 Task: Add an event with the title Third Sales Team Strategy Session, date '2023/11/05', time 9:40 AM to 11:40 AMand add a description: A marketing campaign review and analysis involves the examination and assessment of a marketing campaign's performance, effectiveness, and overall impact on the target audience and business objectives. It is a comprehensive evaluation of various elements and strategies implemented within a marketing campaign to determine its strengths, weaknesses, and areas for improvement., put the event into Red category, logged in from the account softage.8@softage.netand send the event invitation to softage.6@softage.net and softage.1@softage.net. Set a reminder for the event 1 hour before
Action: Mouse moved to (108, 137)
Screenshot: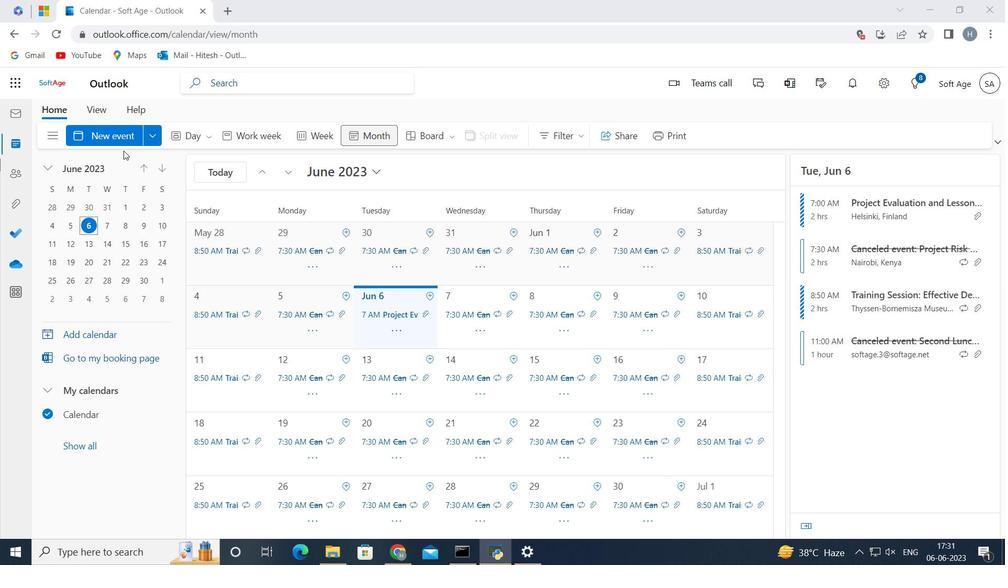 
Action: Mouse pressed left at (108, 137)
Screenshot: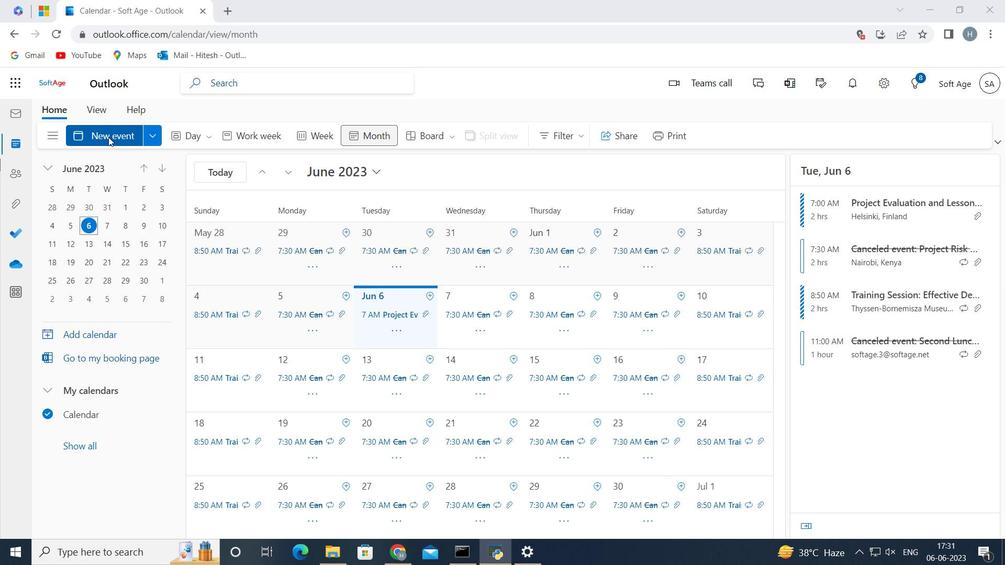 
Action: Mouse moved to (231, 210)
Screenshot: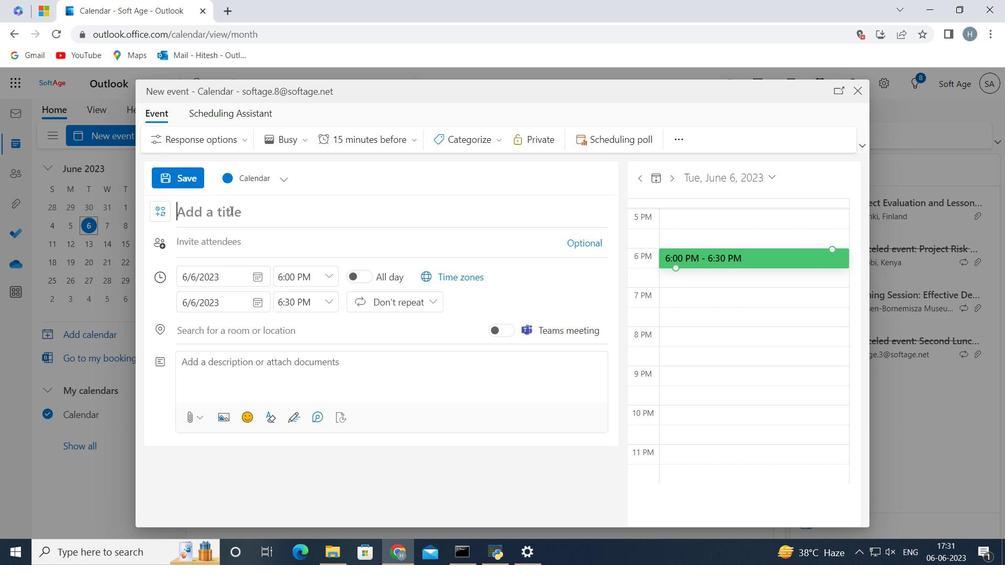 
Action: Mouse pressed left at (231, 210)
Screenshot: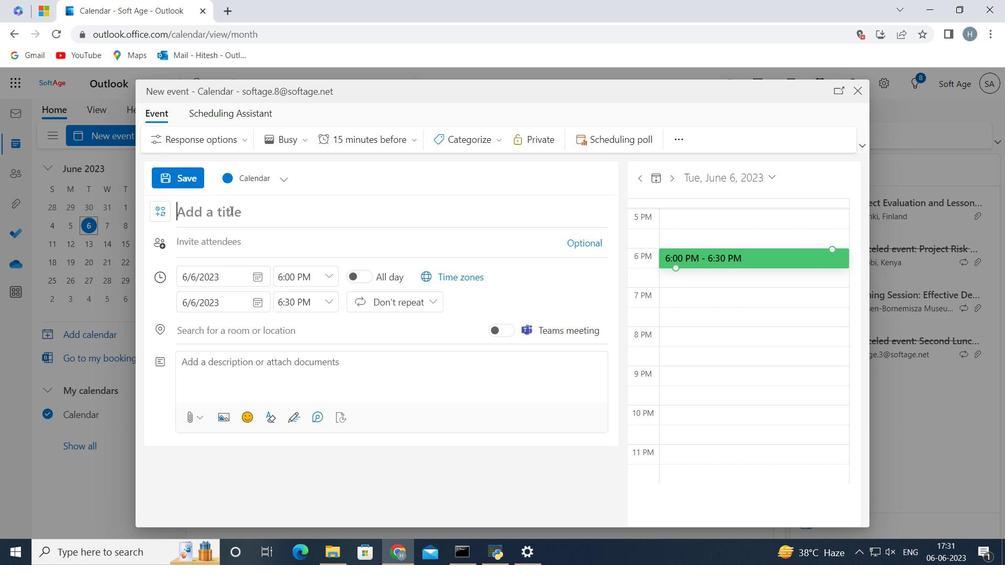 
Action: Key pressed <Key.shift>Third<Key.space><Key.shift>Sales<Key.space><Key.shift>
Screenshot: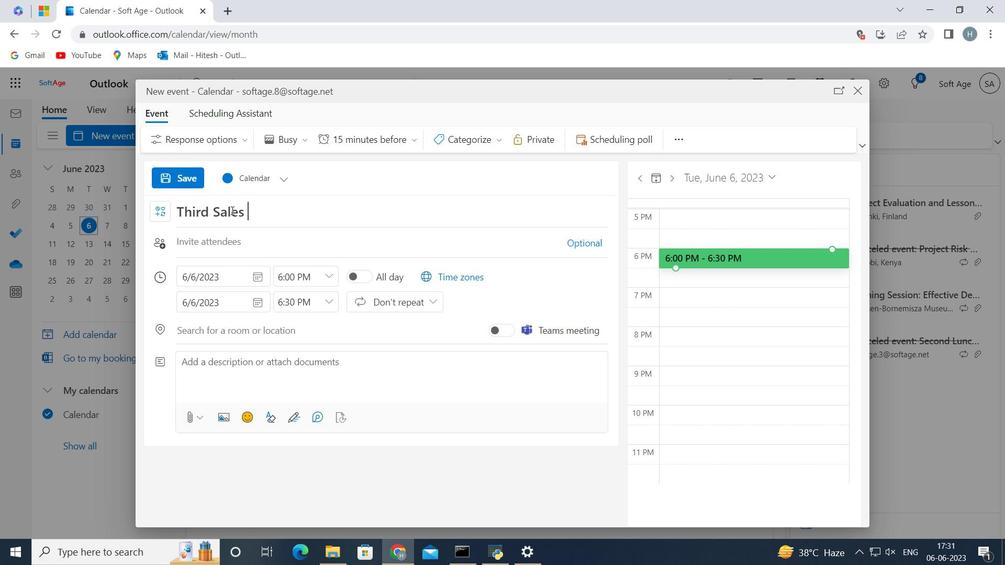 
Action: Mouse moved to (231, 210)
Screenshot: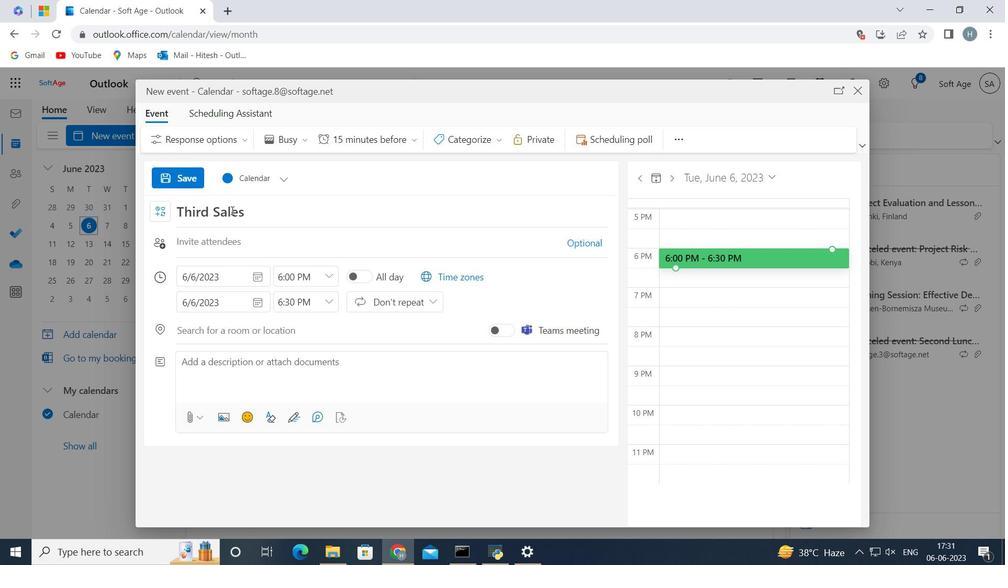 
Action: Key pressed Team<Key.space><Key.shift><Key.shift><Key.shift><Key.shift><Key.shift>Strategy<Key.space><Key.shift>Session<Key.space>
Screenshot: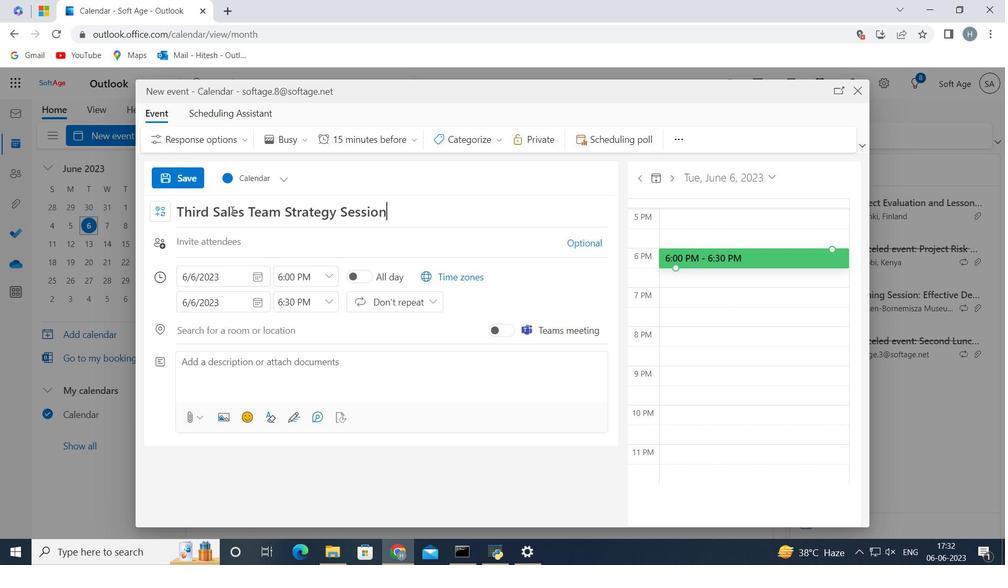 
Action: Mouse moved to (261, 273)
Screenshot: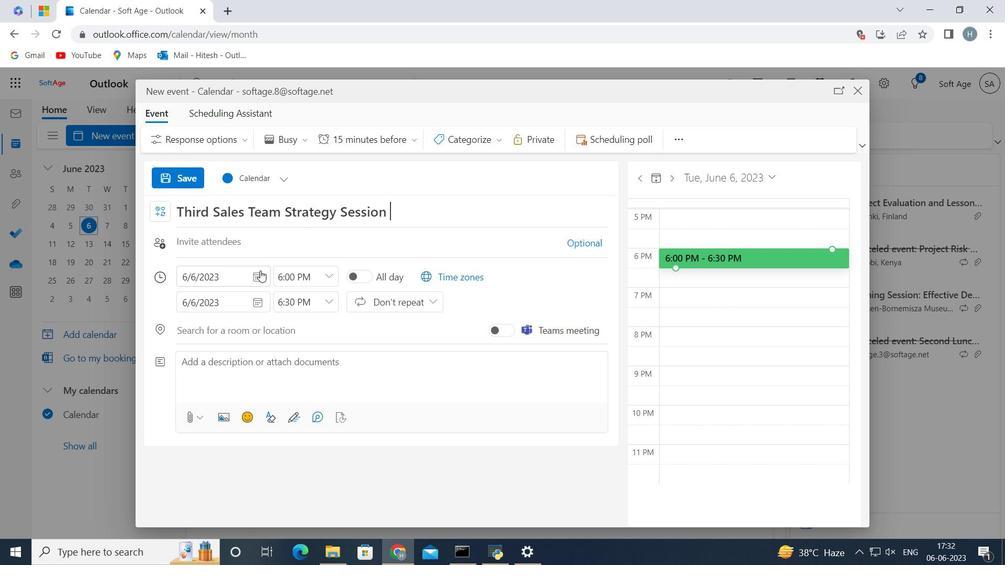 
Action: Mouse pressed left at (261, 273)
Screenshot: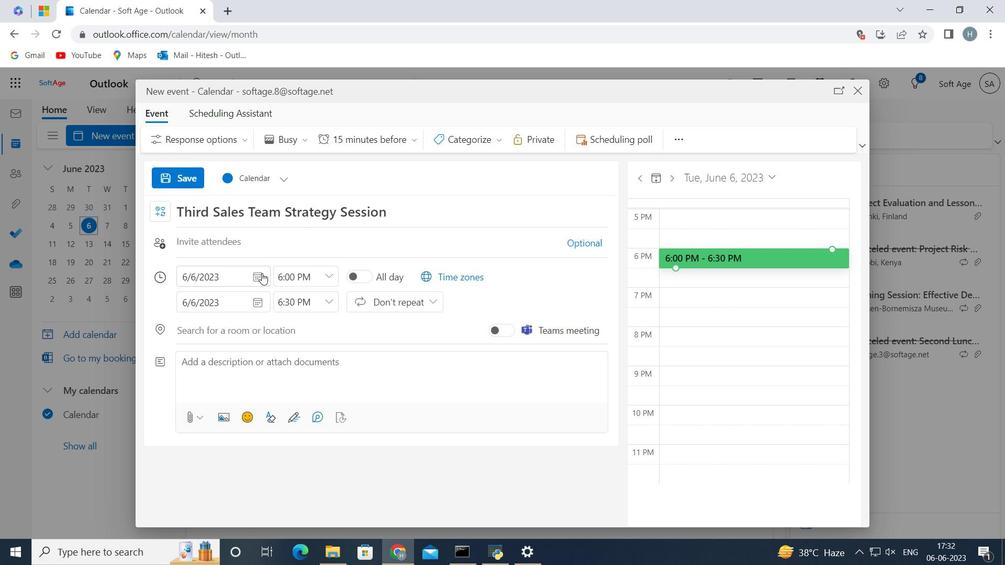 
Action: Mouse moved to (246, 304)
Screenshot: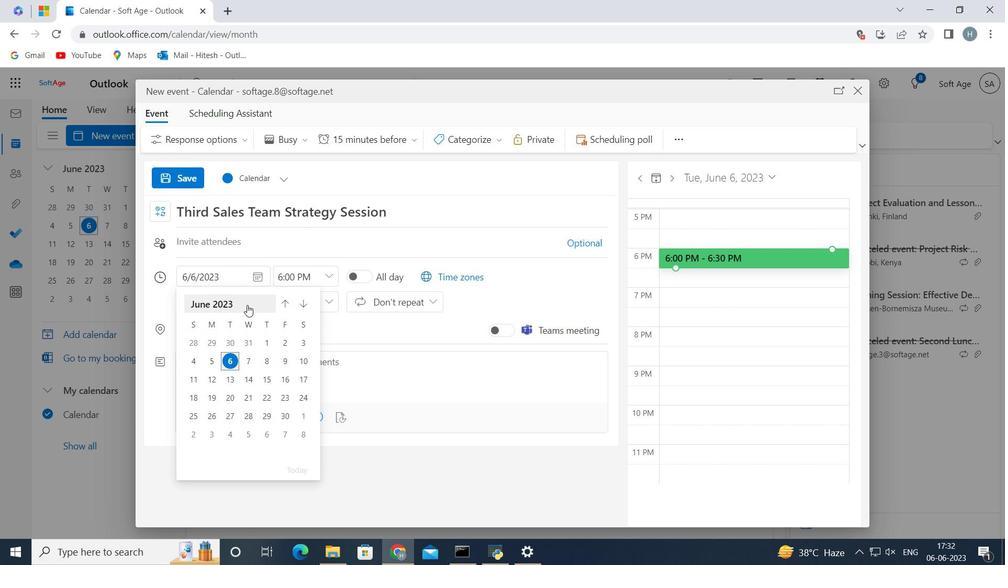 
Action: Mouse pressed left at (246, 304)
Screenshot: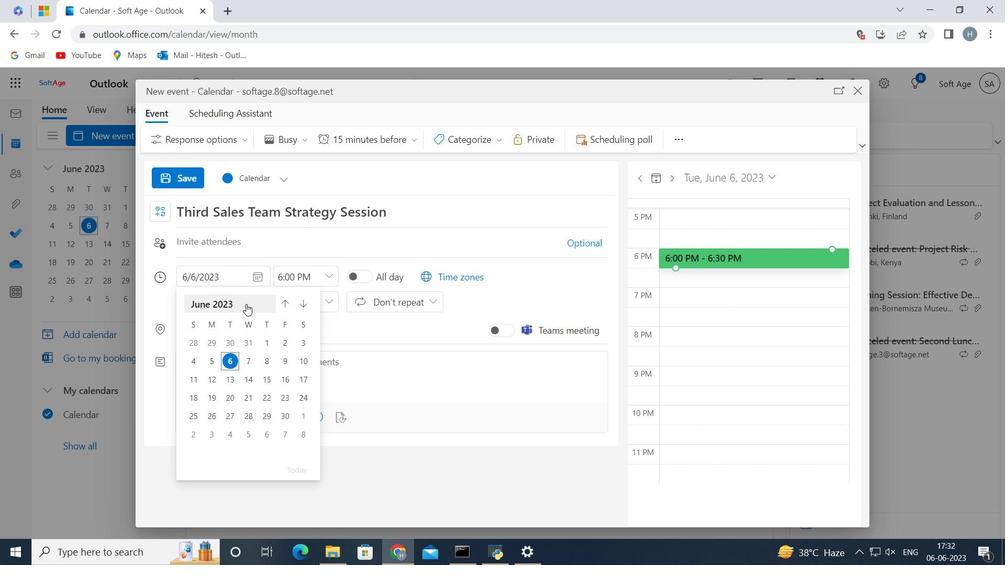 
Action: Mouse pressed left at (246, 304)
Screenshot: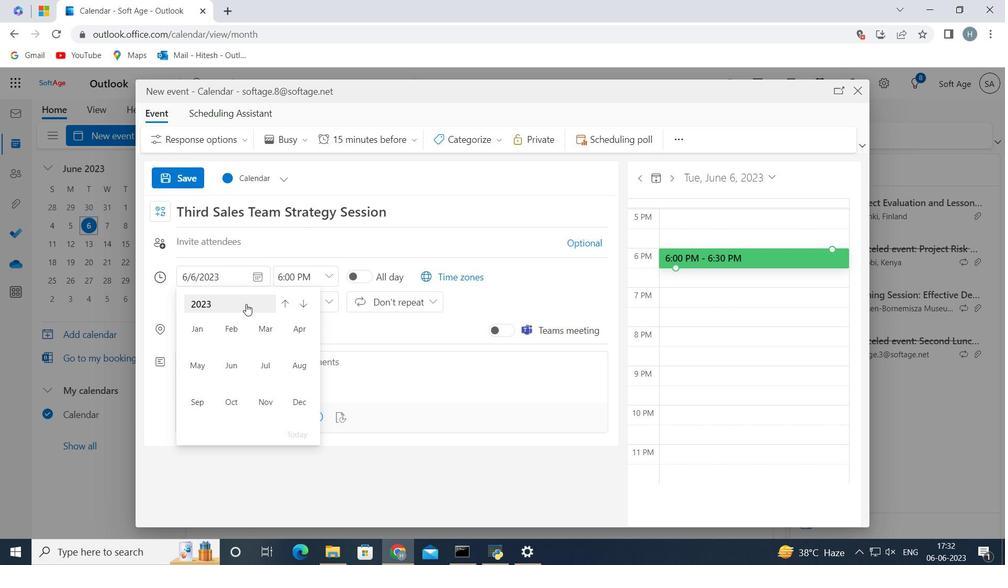 
Action: Mouse moved to (290, 326)
Screenshot: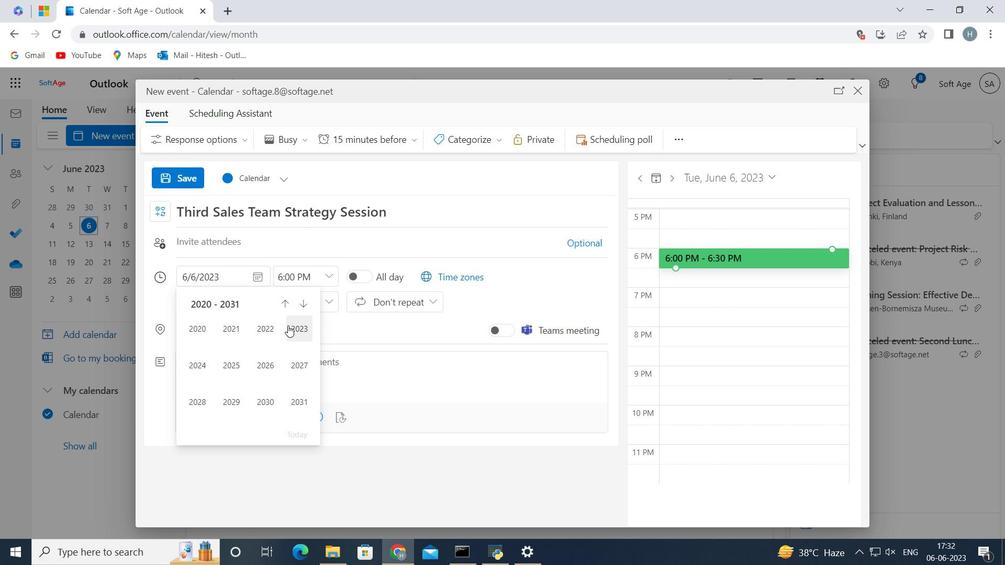 
Action: Mouse pressed left at (290, 326)
Screenshot: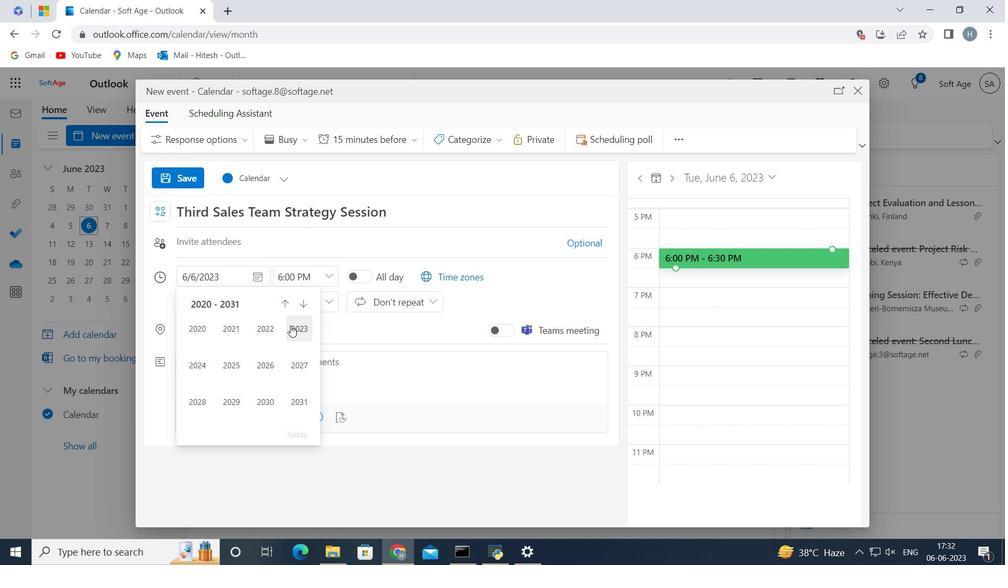 
Action: Mouse moved to (264, 401)
Screenshot: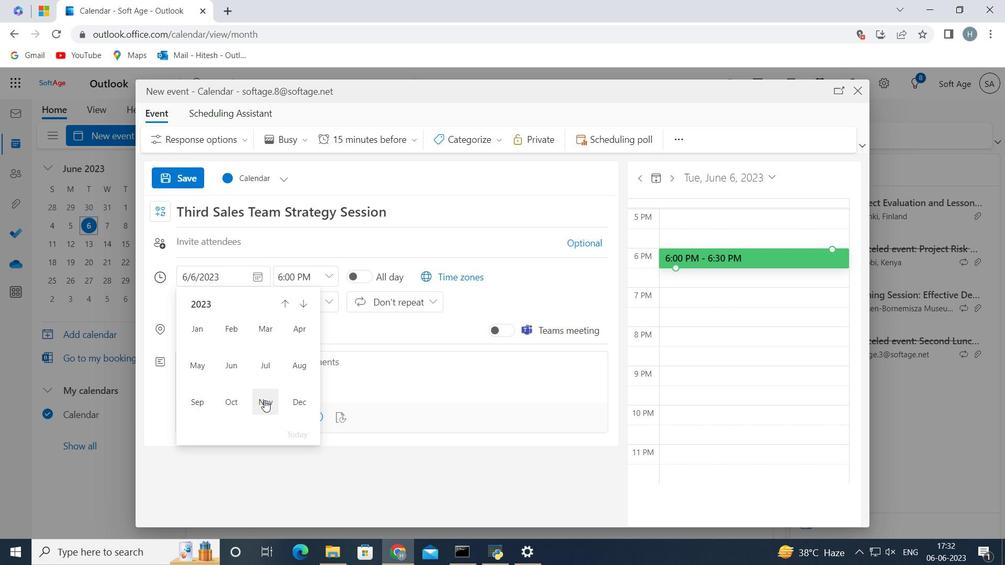 
Action: Mouse pressed left at (264, 401)
Screenshot: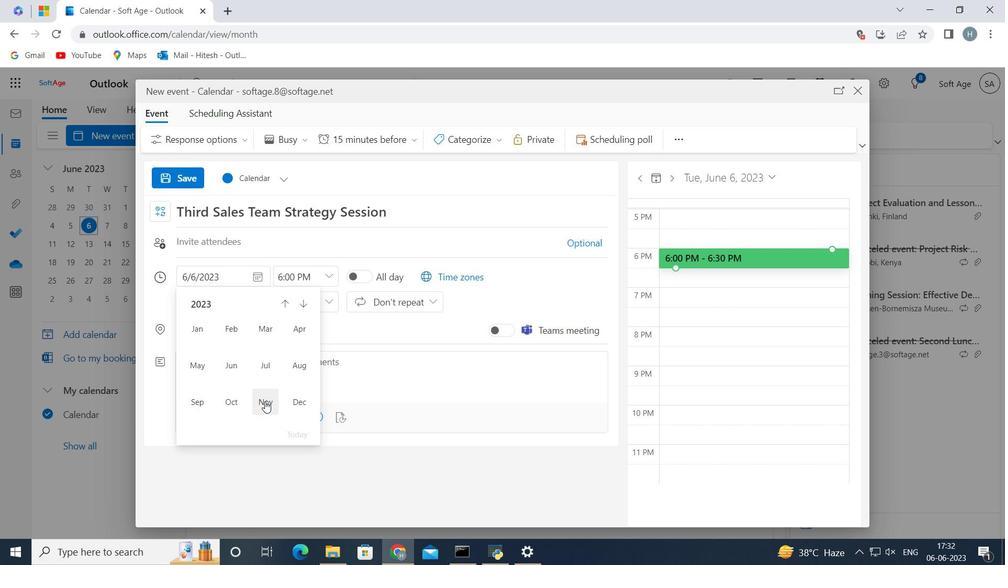 
Action: Mouse moved to (195, 359)
Screenshot: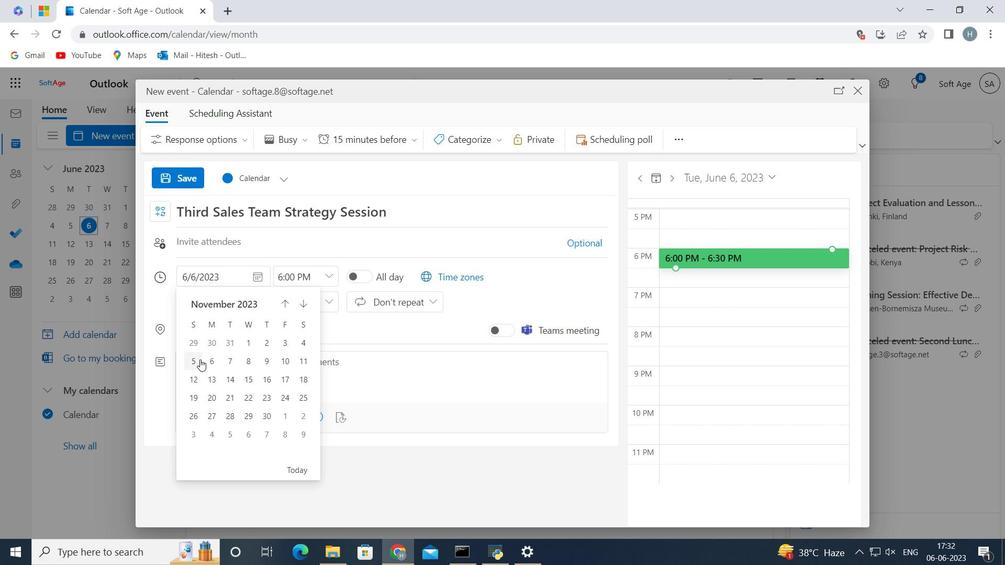 
Action: Mouse pressed left at (195, 359)
Screenshot: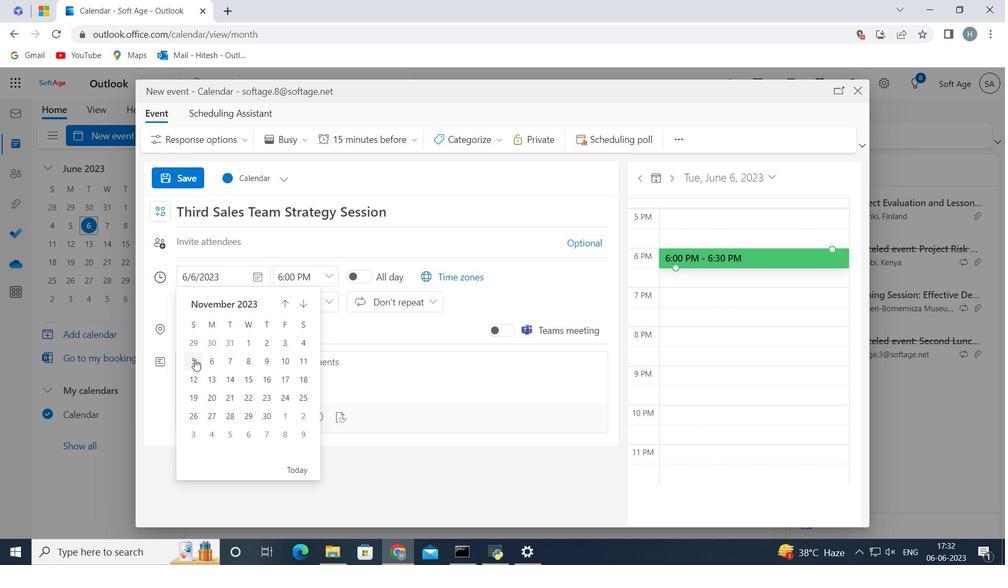 
Action: Mouse moved to (328, 275)
Screenshot: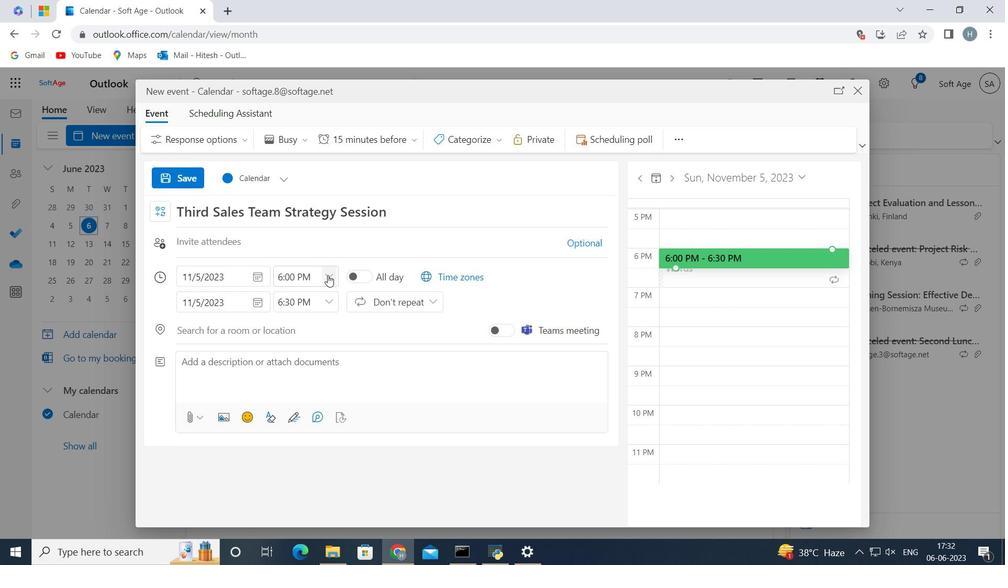
Action: Mouse pressed left at (328, 275)
Screenshot: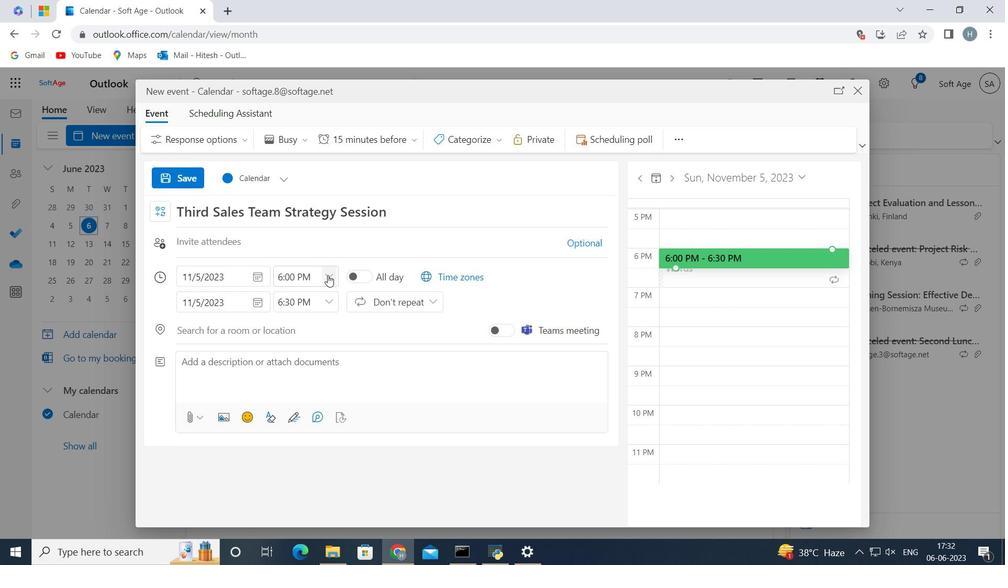 
Action: Mouse moved to (317, 332)
Screenshot: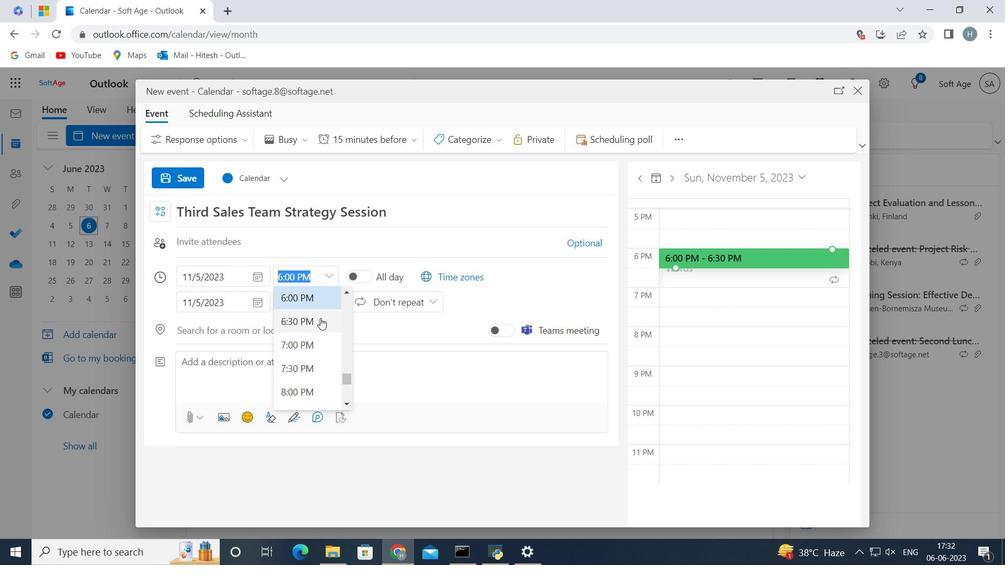
Action: Mouse scrolled (317, 333) with delta (0, 0)
Screenshot: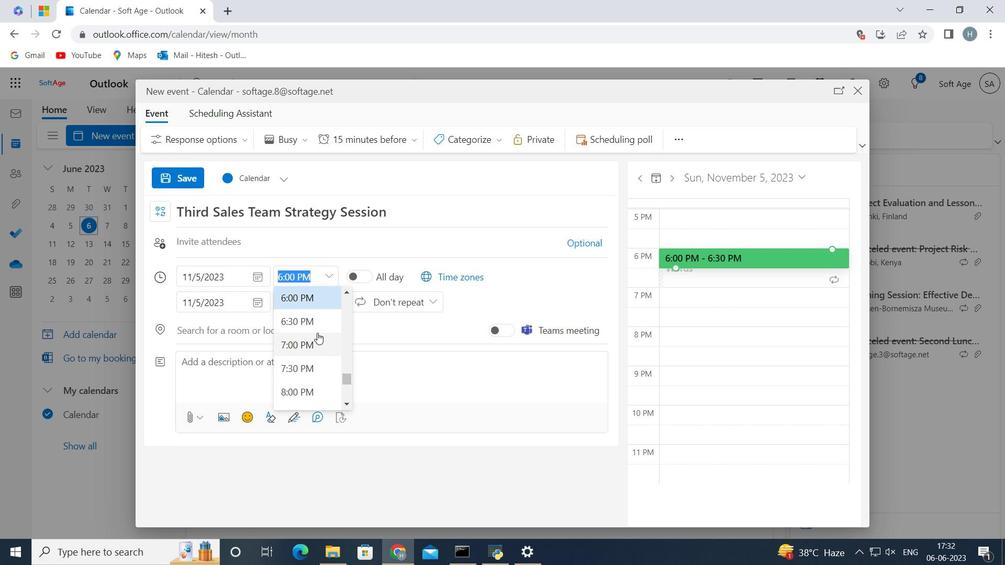 
Action: Mouse scrolled (317, 333) with delta (0, 0)
Screenshot: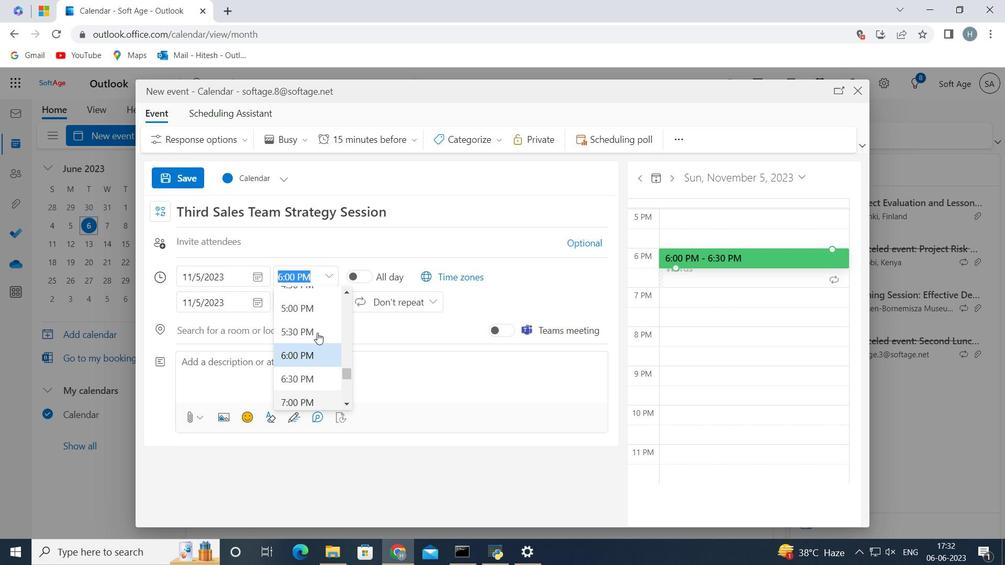 
Action: Mouse scrolled (317, 333) with delta (0, 0)
Screenshot: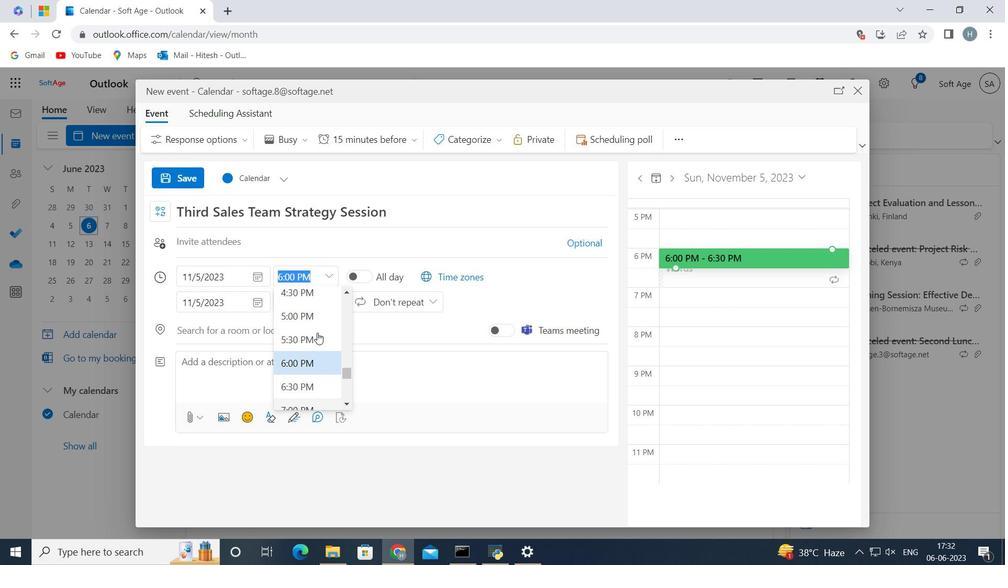 
Action: Mouse scrolled (317, 333) with delta (0, 0)
Screenshot: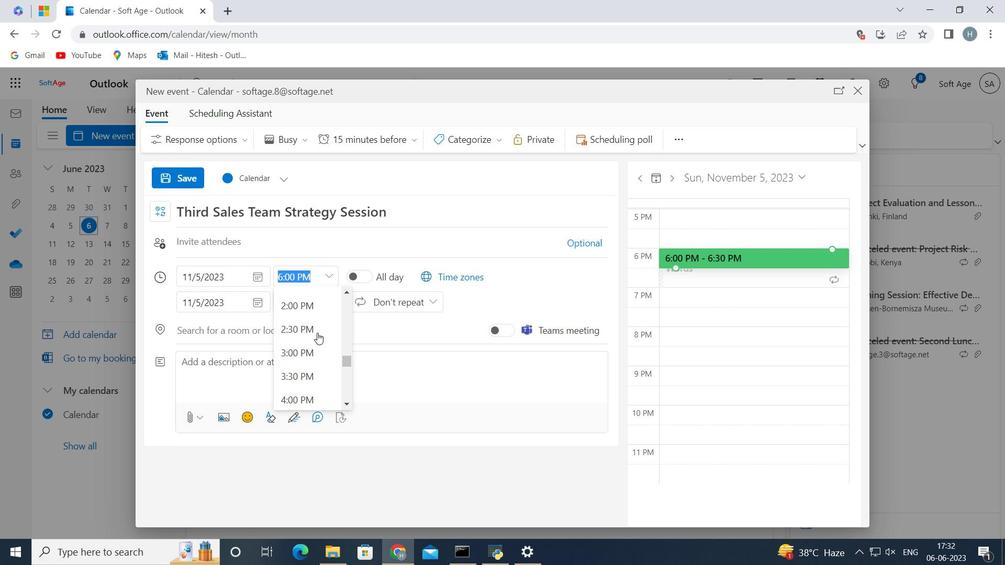 
Action: Mouse scrolled (317, 333) with delta (0, 0)
Screenshot: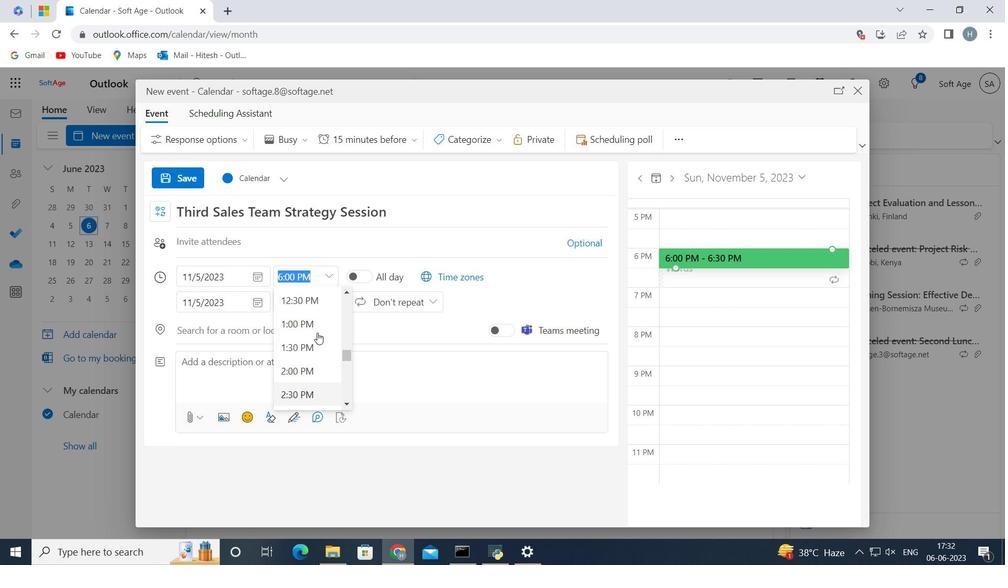 
Action: Mouse scrolled (317, 333) with delta (0, 0)
Screenshot: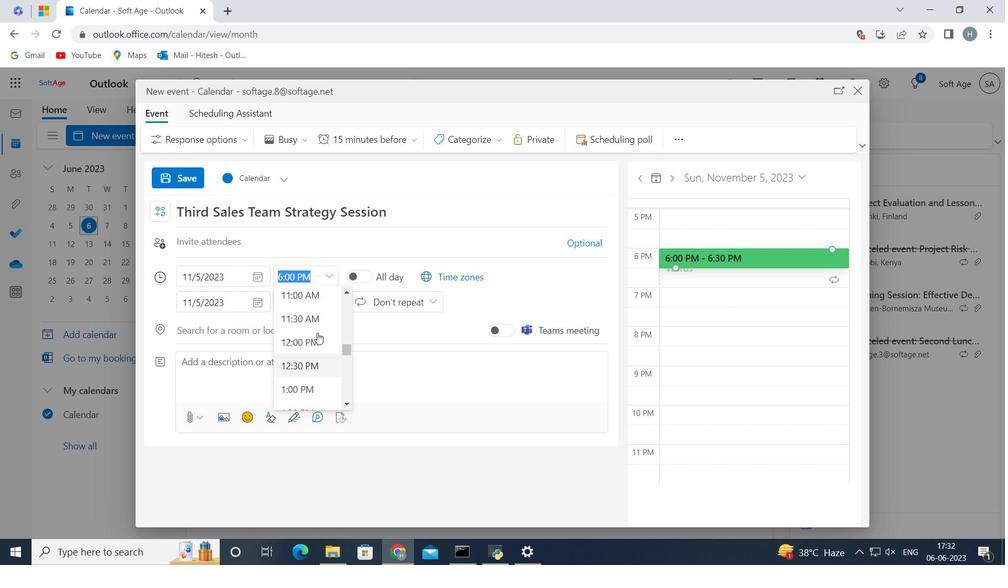 
Action: Mouse scrolled (317, 333) with delta (0, 0)
Screenshot: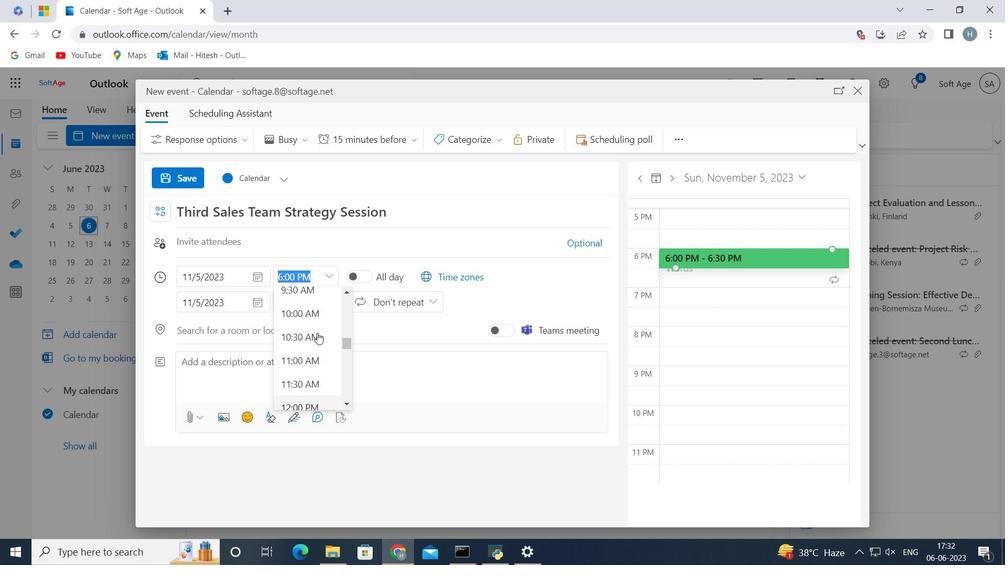 
Action: Mouse scrolled (317, 333) with delta (0, 0)
Screenshot: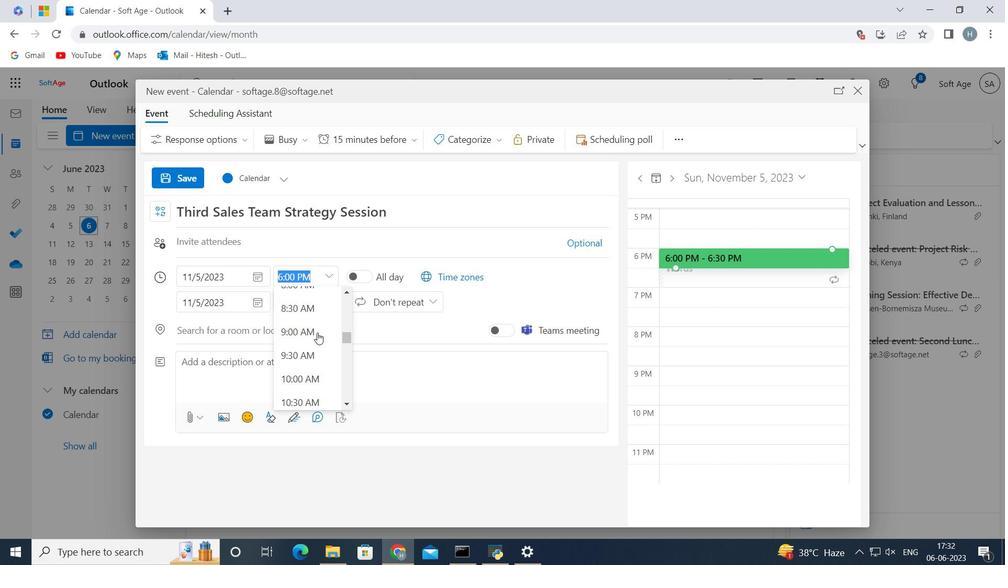 
Action: Mouse moved to (317, 332)
Screenshot: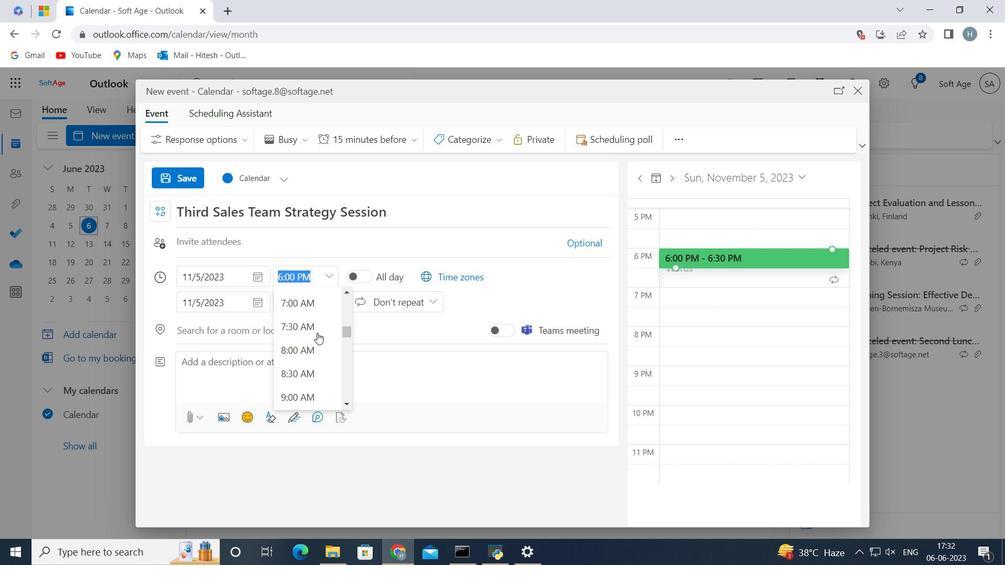 
Action: Mouse scrolled (317, 332) with delta (0, 0)
Screenshot: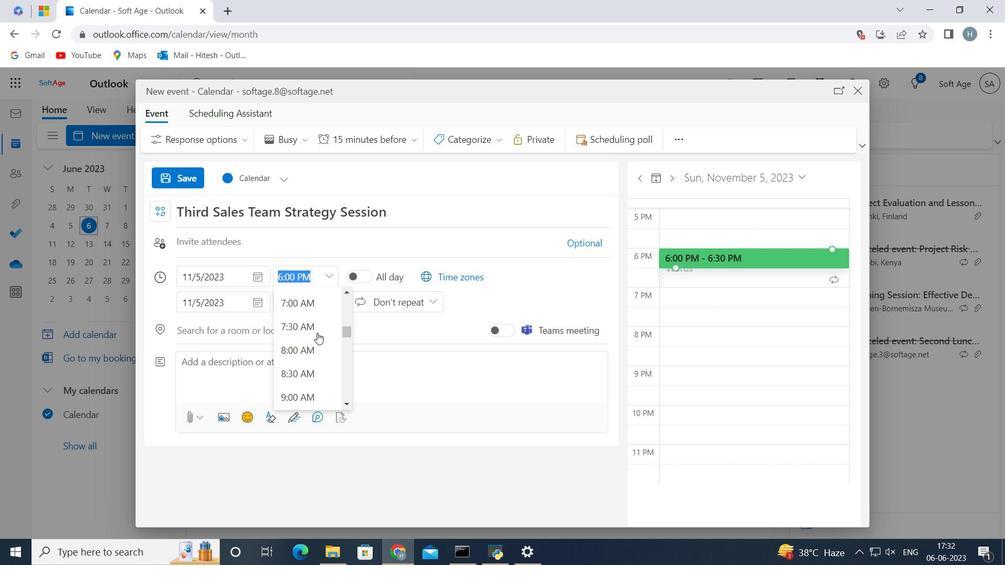 
Action: Mouse moved to (290, 348)
Screenshot: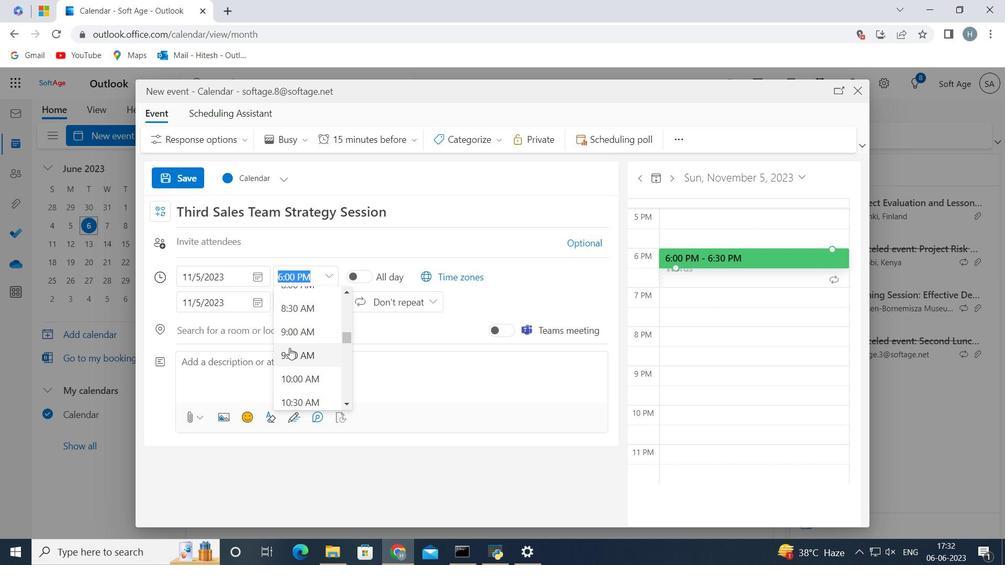 
Action: Mouse pressed left at (290, 348)
Screenshot: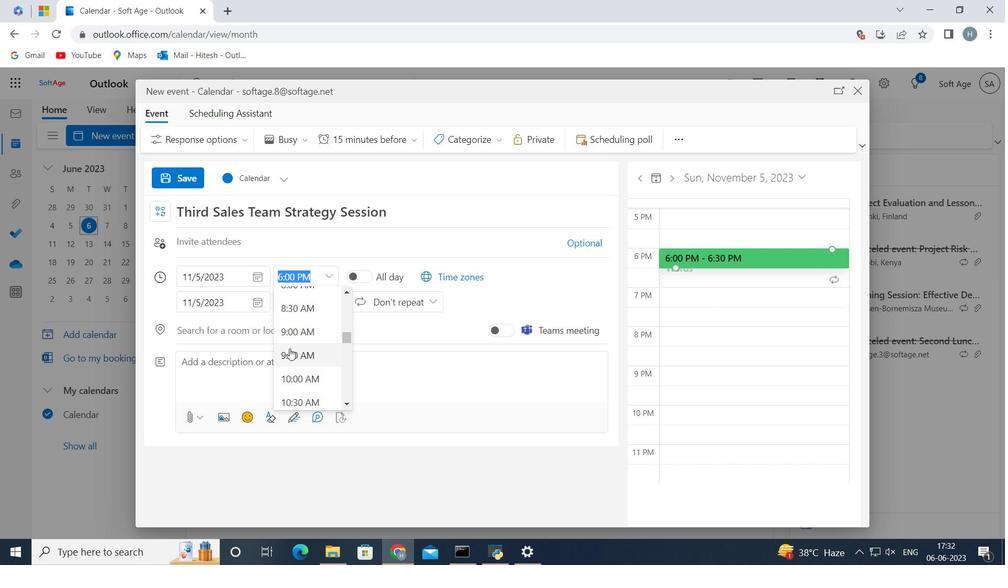 
Action: Mouse moved to (295, 273)
Screenshot: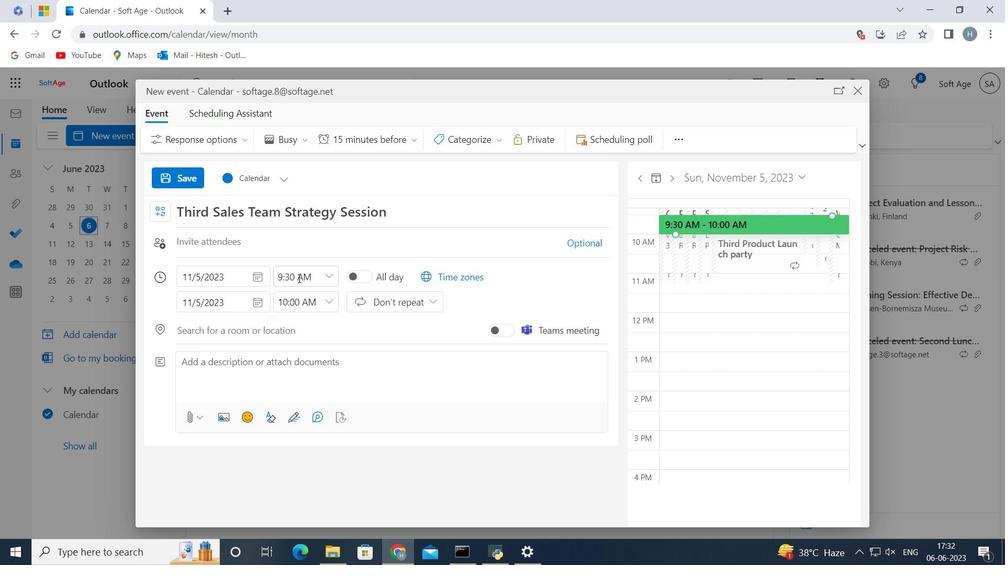 
Action: Mouse pressed left at (295, 273)
Screenshot: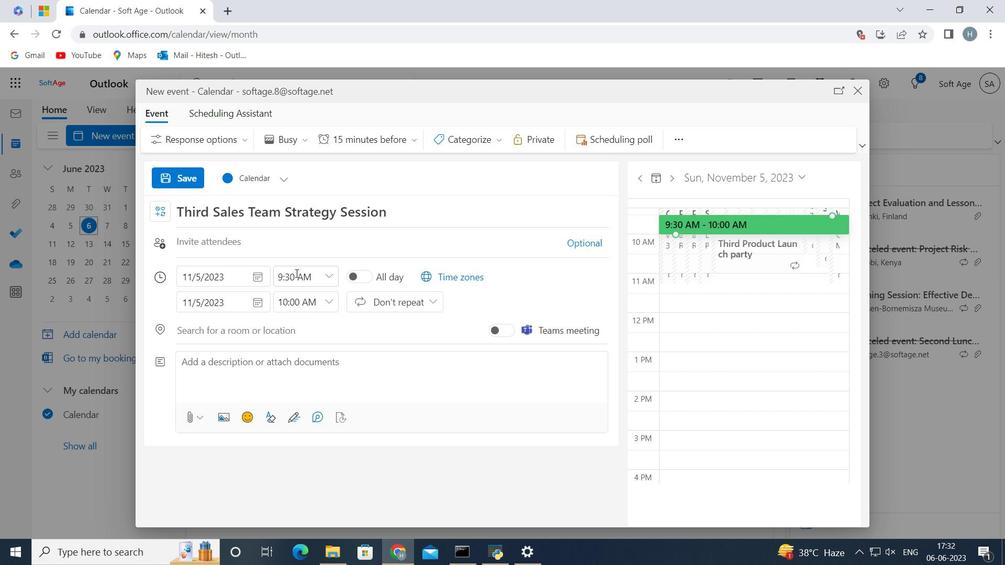 
Action: Key pressed <Key.backspace><Key.backspace>40
Screenshot: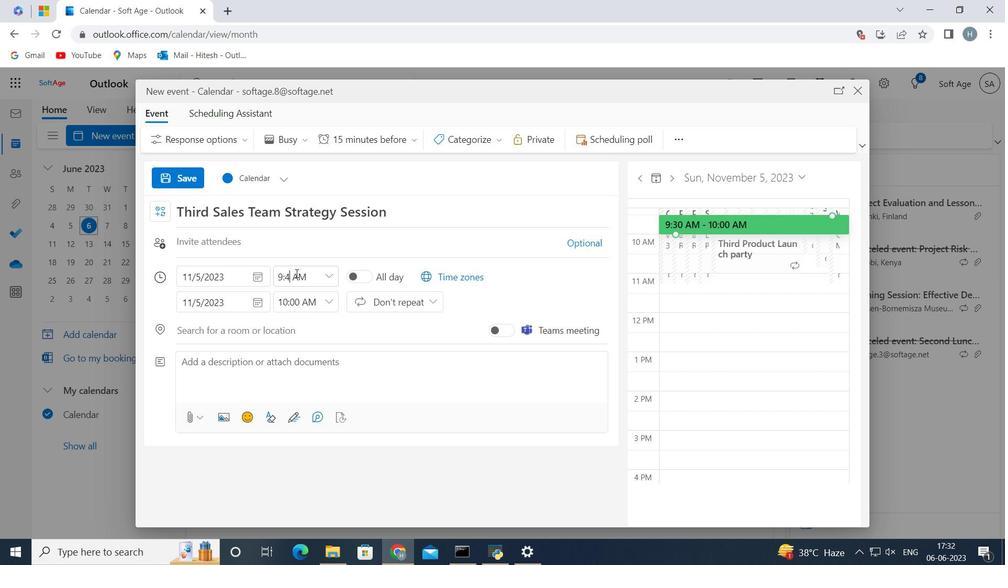 
Action: Mouse moved to (331, 299)
Screenshot: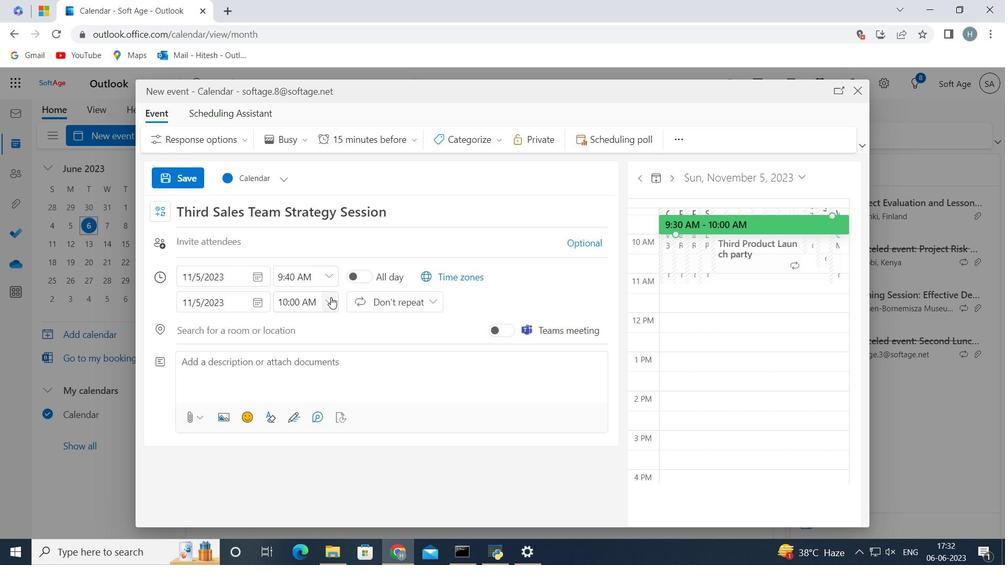 
Action: Mouse pressed left at (331, 299)
Screenshot: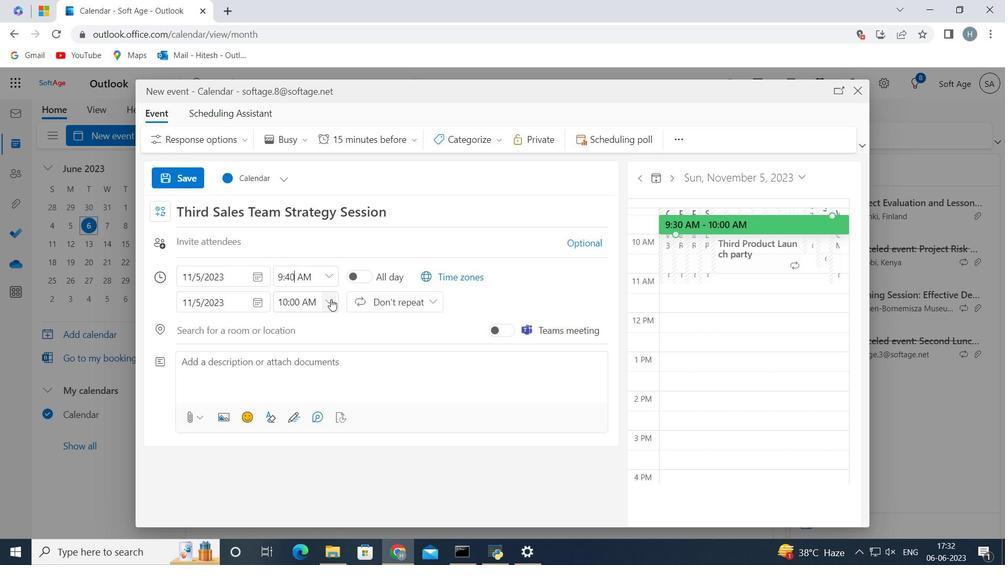 
Action: Mouse moved to (321, 390)
Screenshot: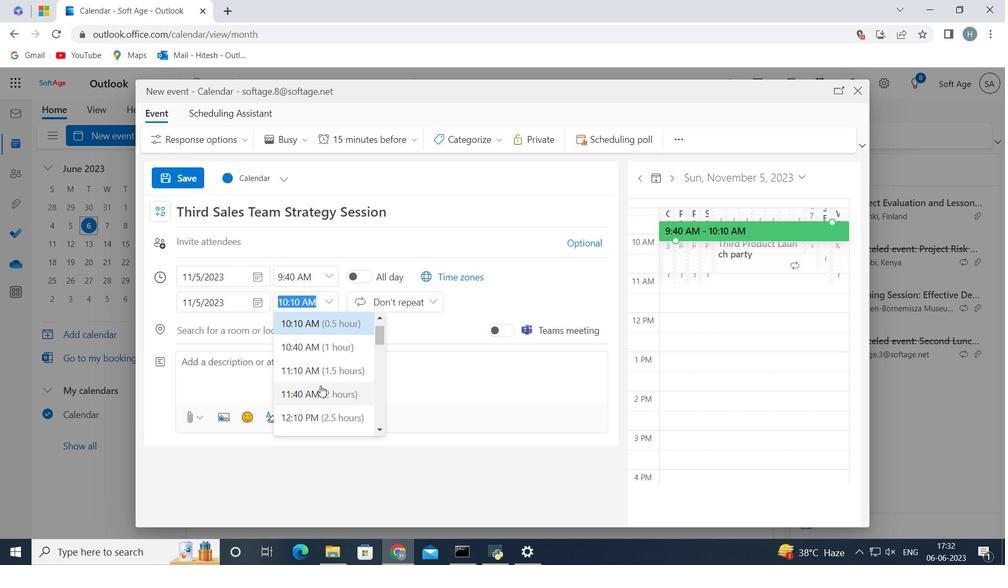 
Action: Mouse pressed left at (321, 390)
Screenshot: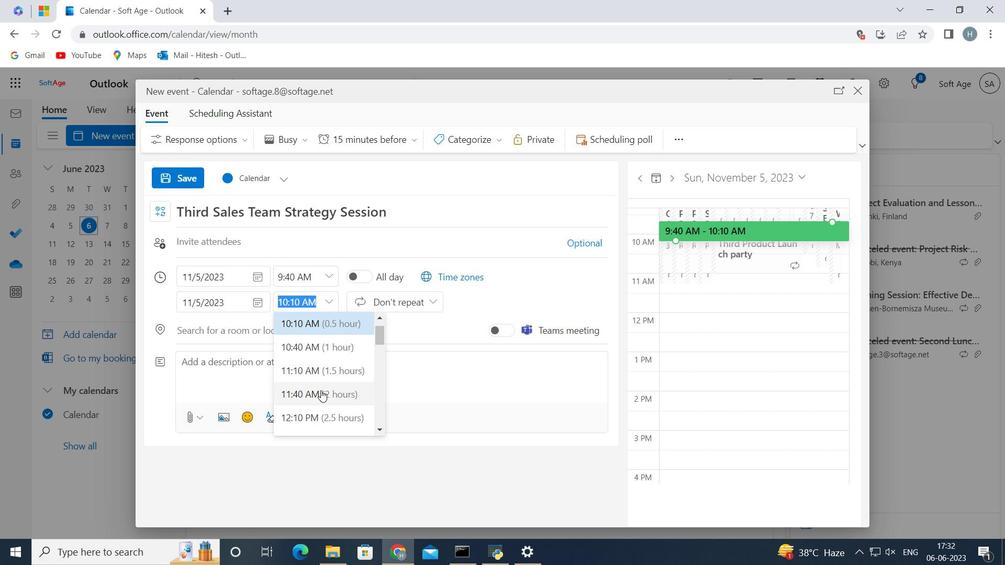 
Action: Mouse moved to (302, 366)
Screenshot: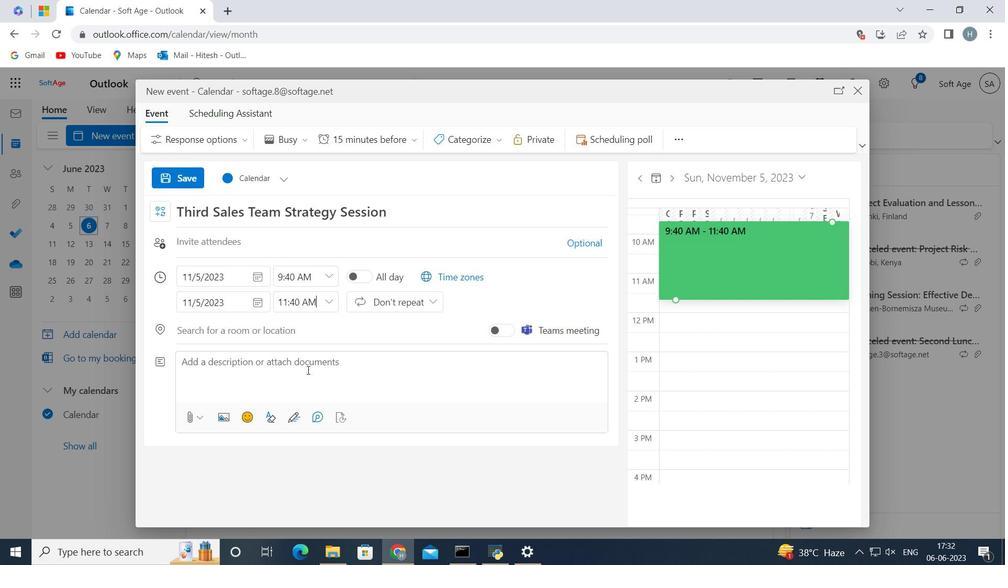 
Action: Mouse pressed left at (302, 366)
Screenshot: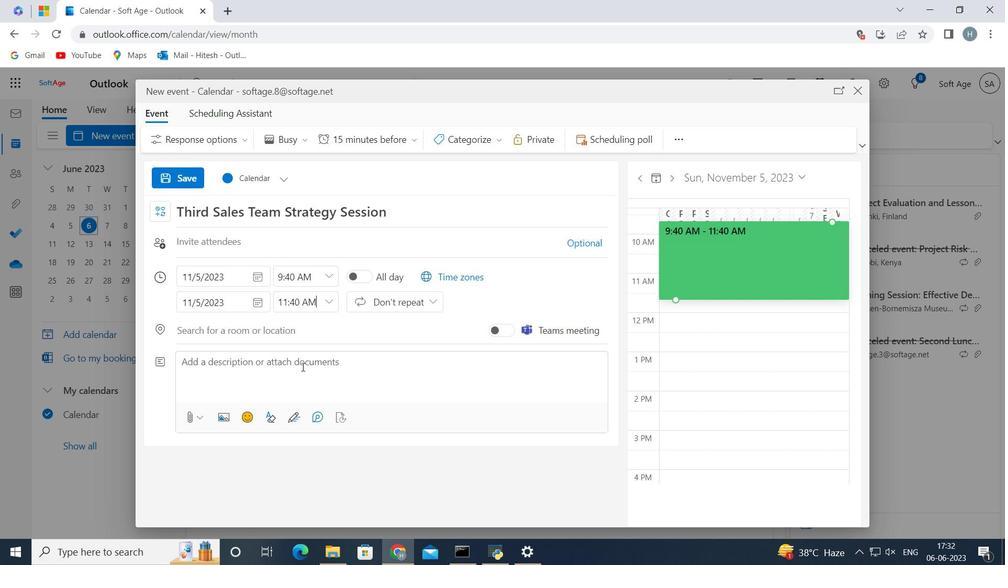
Action: Key pressed <Key.shift>A<Key.space>marketing<Key.space>campaign<Key.space>review<Key.space>and<Key.space>analysis<Key.space>involves<Key.space>the<Key.space>examination<Key.space>and<Key.space>assessment<Key.space>of<Key.space>a<Key.space>marketing<Key.space>campaign's<Key.space>performance,<Key.space>effectiveness,<Key.space>and<Key.space>overall<Key.space>impact<Key.space>on<Key.space>the<Key.space>target<Key.space>audience<Key.space>and<Key.space>business<Key.space>objectives,<Key.backspace>.<Key.space><Key.shift><Key.shift_r>It<Key.space>is<Key.space>a<Key.space>comprehensive<Key.space>evaluation<Key.space>of<Key.space>varo<Key.backspace>ious<Key.space>elements<Key.space>and<Key.space>strategies<Key.space>implemented<Key.space>within<Key.space>a<Key.space>marketing<Key.space>campaign<Key.space>to<Key.space>determine<Key.space>its<Key.space>strengths,<Key.space>weekness,<Key.space>and<Key.space>areas<Key.space>for<Key.space>improvement.<Key.space>
Screenshot: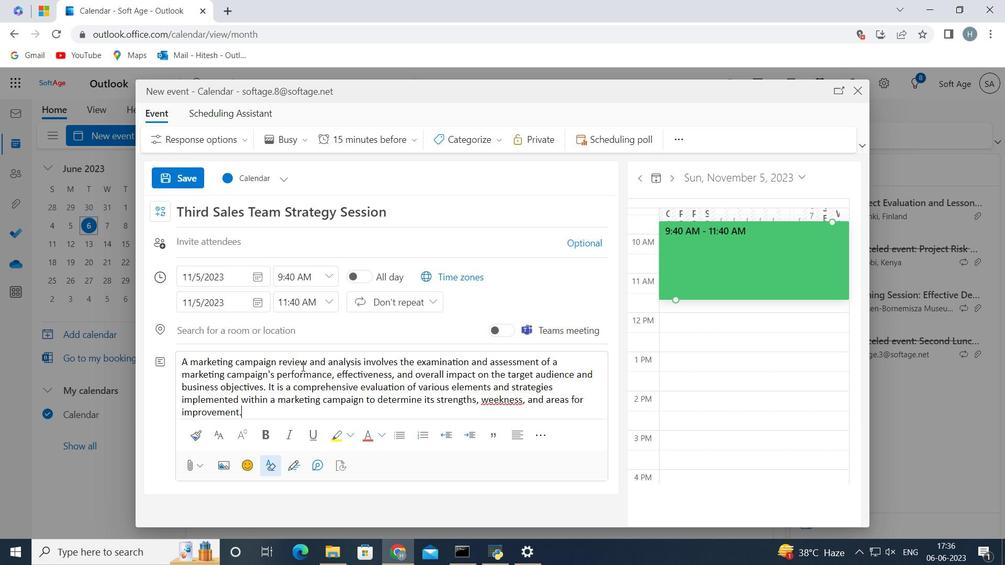 
Action: Mouse moved to (522, 401)
Screenshot: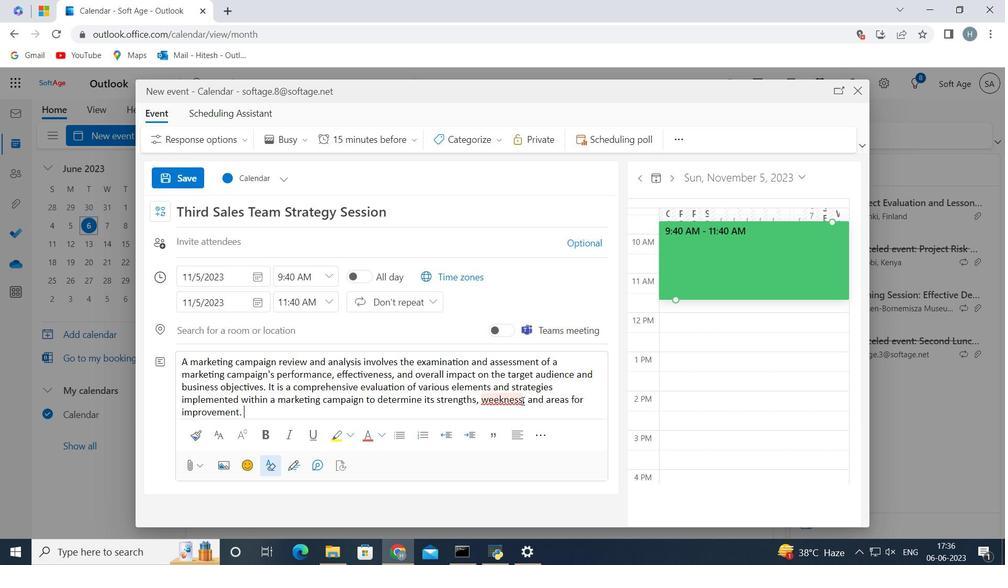 
Action: Mouse pressed left at (522, 401)
Screenshot: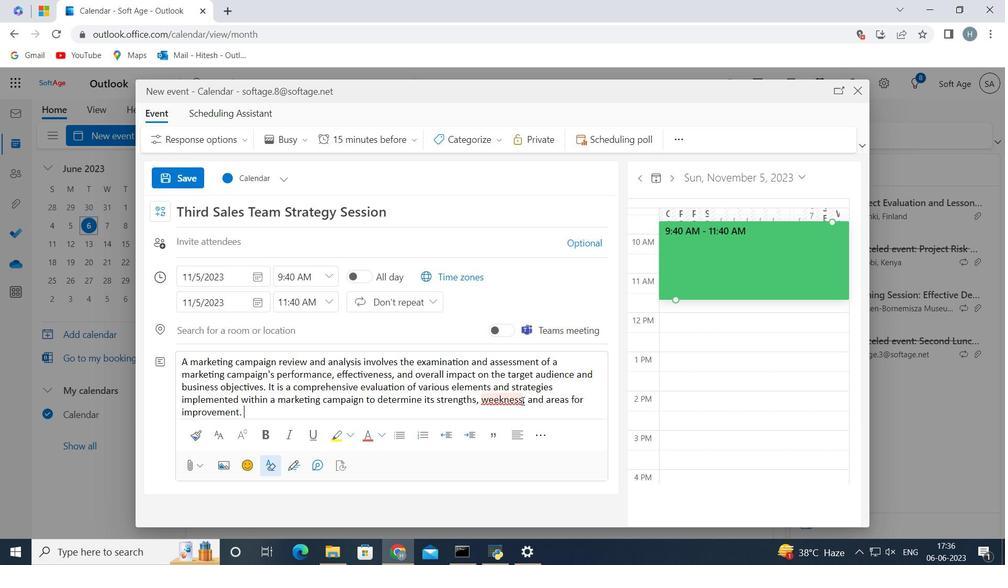 
Action: Mouse moved to (524, 400)
Screenshot: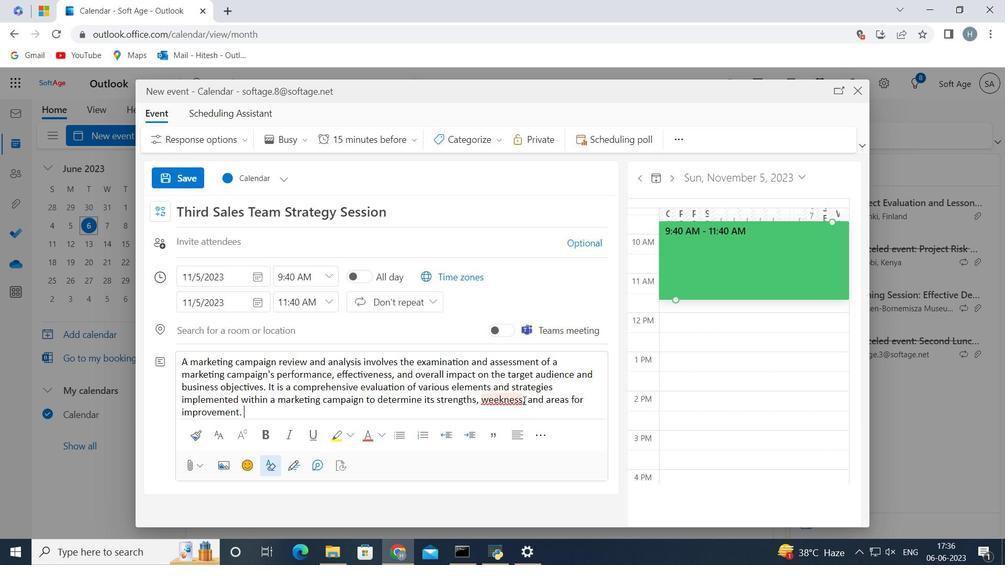 
Action: Key pressed es
Screenshot: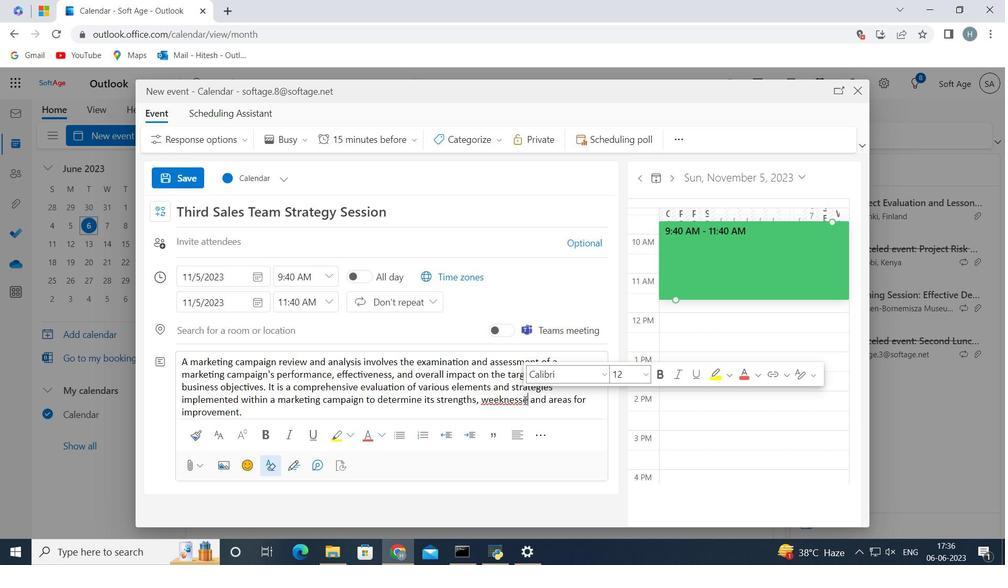 
Action: Mouse moved to (541, 412)
Screenshot: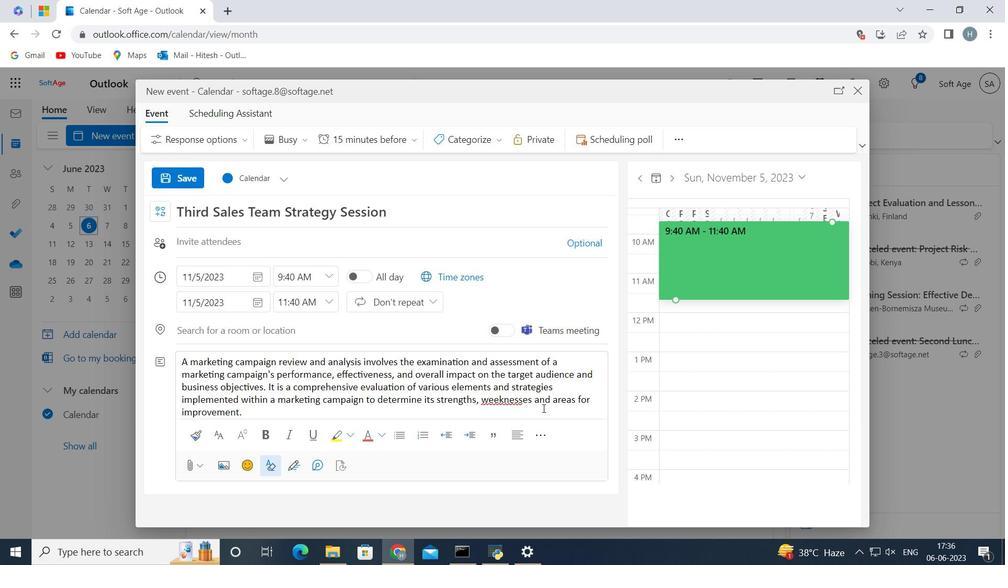 
Action: Key pressed <Key.space>
Screenshot: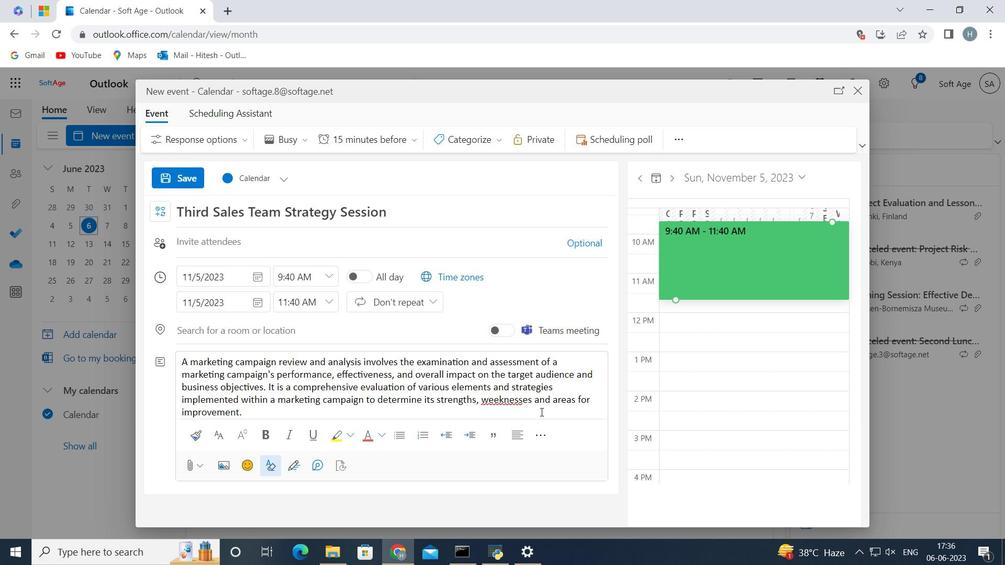 
Action: Mouse moved to (535, 410)
Screenshot: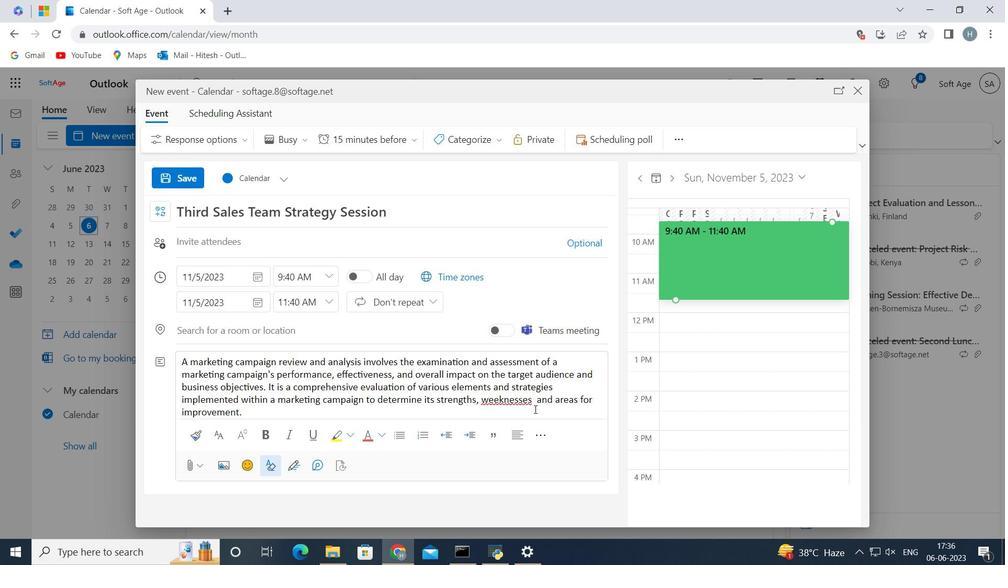 
Action: Mouse pressed left at (535, 410)
Screenshot: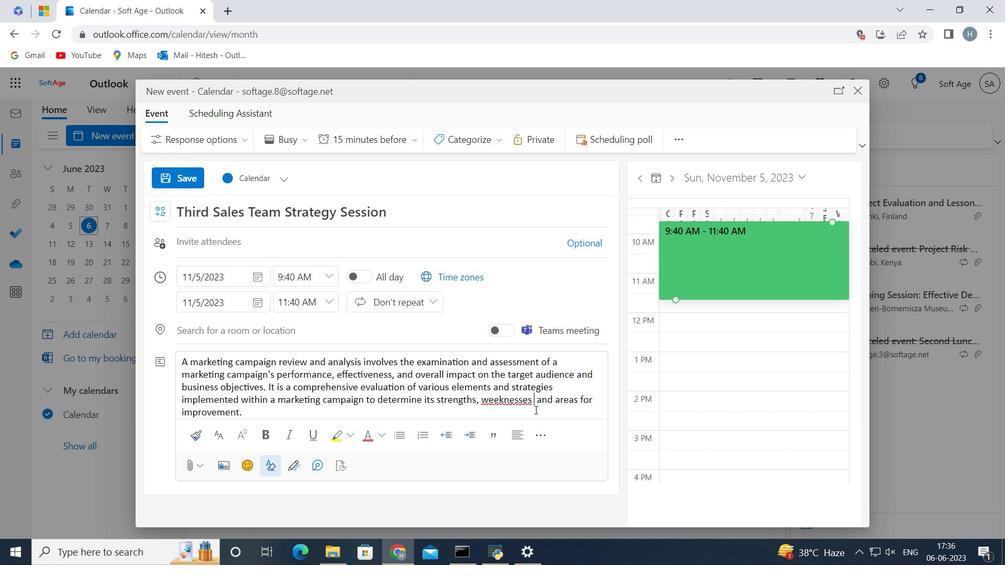 
Action: Mouse moved to (467, 142)
Screenshot: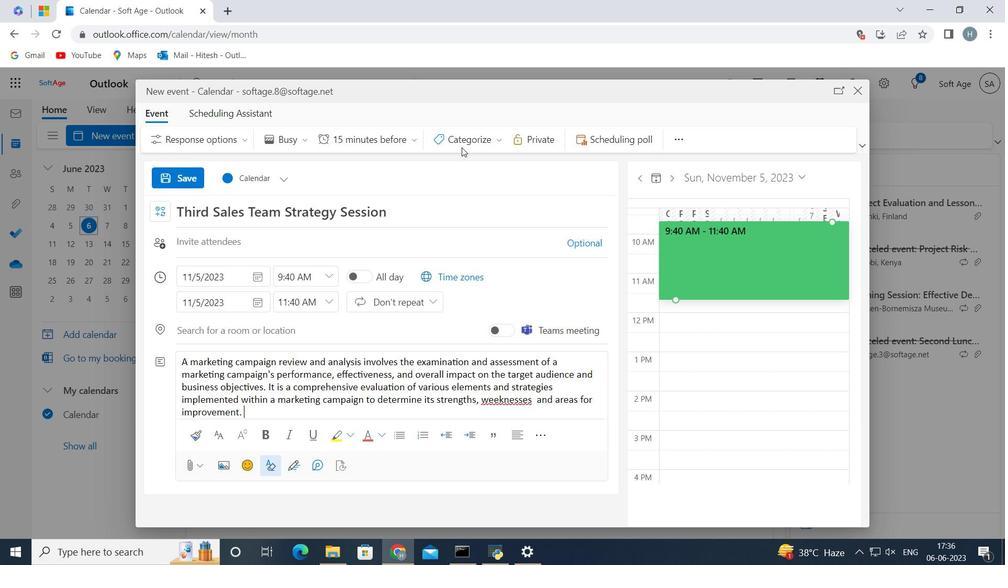 
Action: Mouse pressed left at (467, 142)
Screenshot: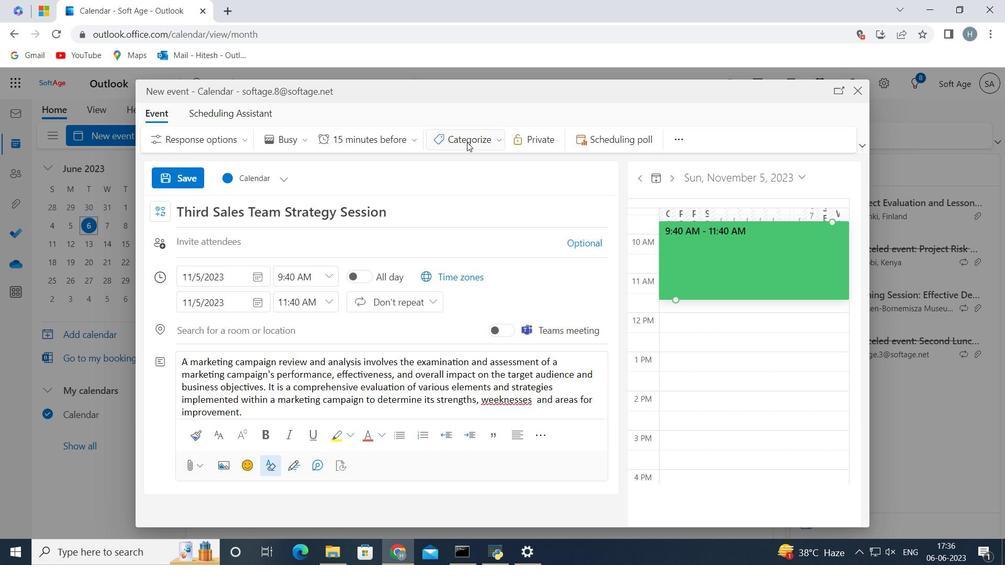 
Action: Mouse moved to (465, 245)
Screenshot: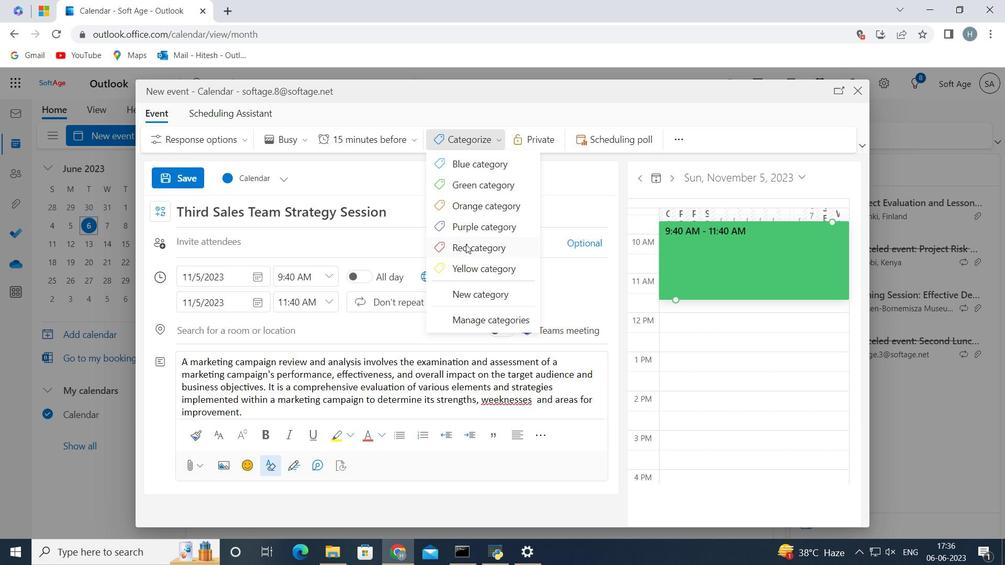 
Action: Mouse pressed left at (465, 245)
Screenshot: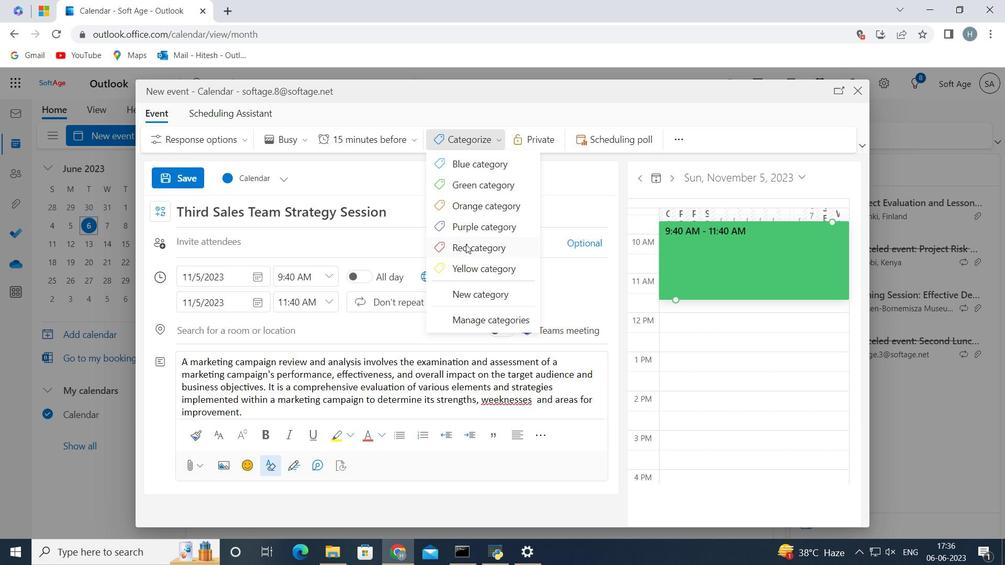 
Action: Mouse moved to (349, 245)
Screenshot: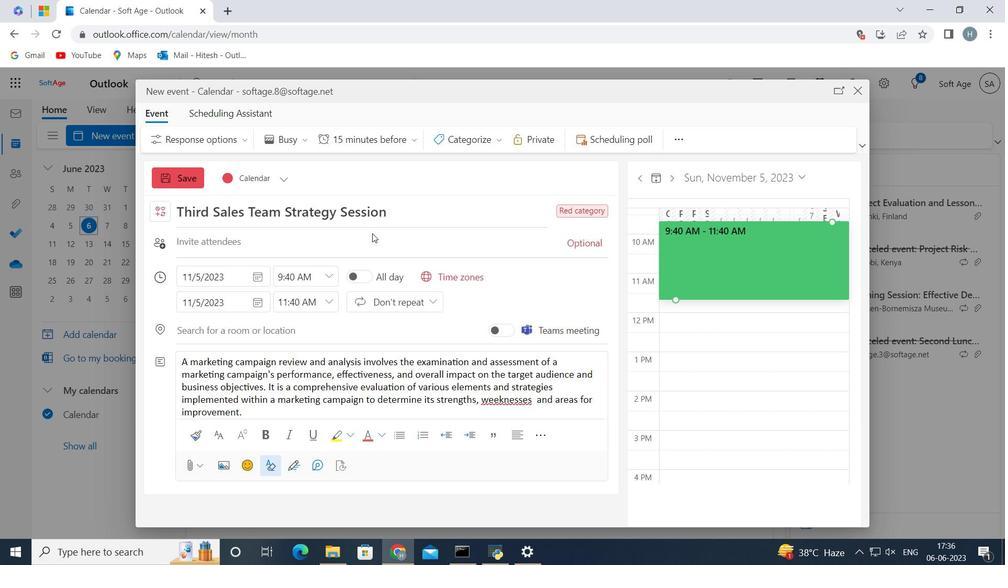 
Action: Mouse pressed left at (349, 245)
Screenshot: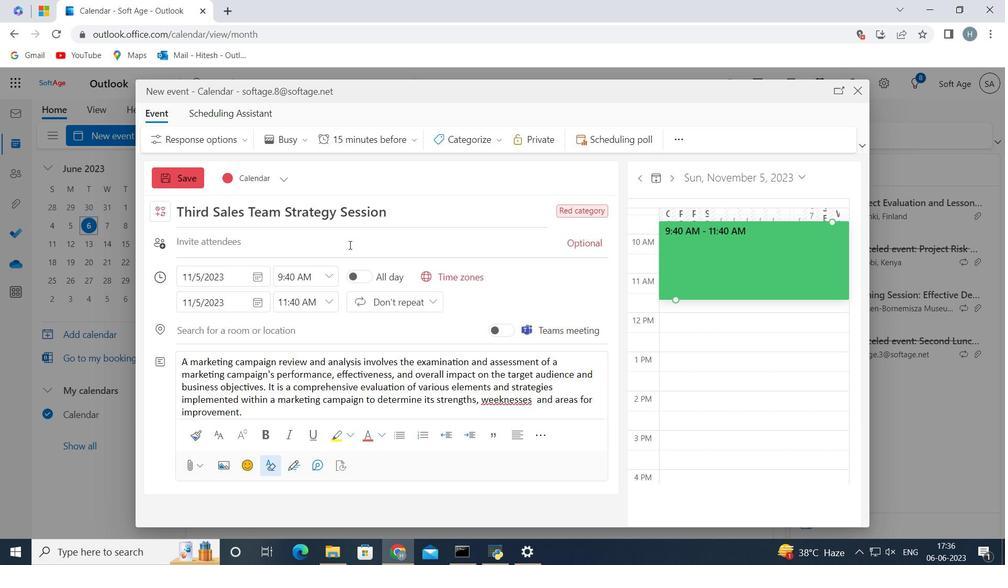 
Action: Key pressed softage.6<Key.shift>@softage.net
Screenshot: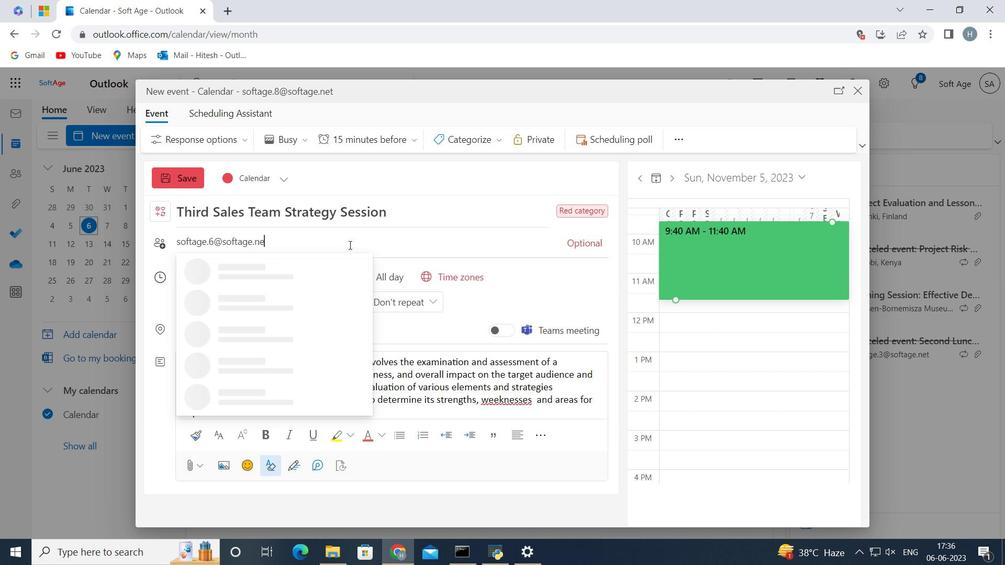 
Action: Mouse moved to (258, 262)
Screenshot: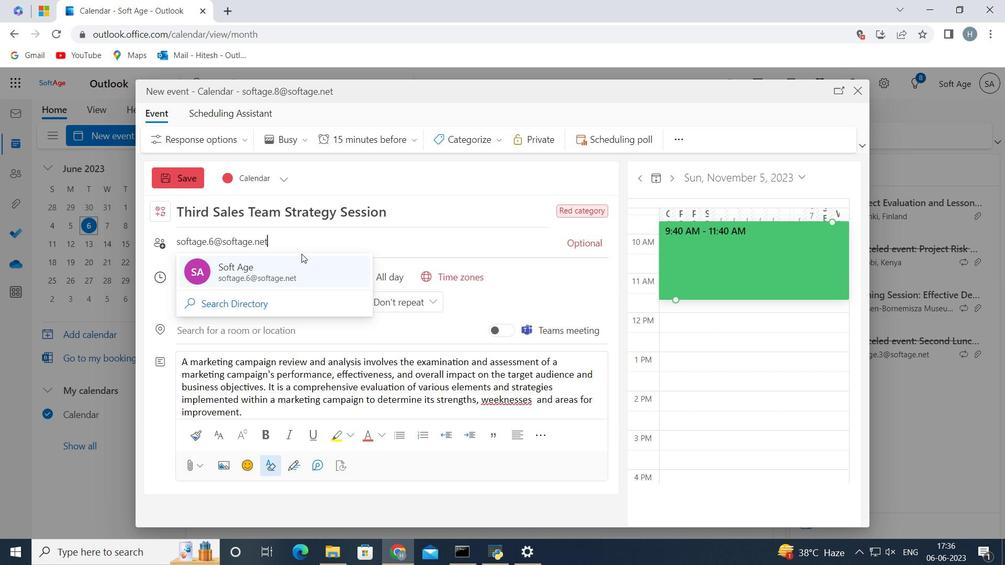 
Action: Mouse pressed left at (258, 262)
Screenshot: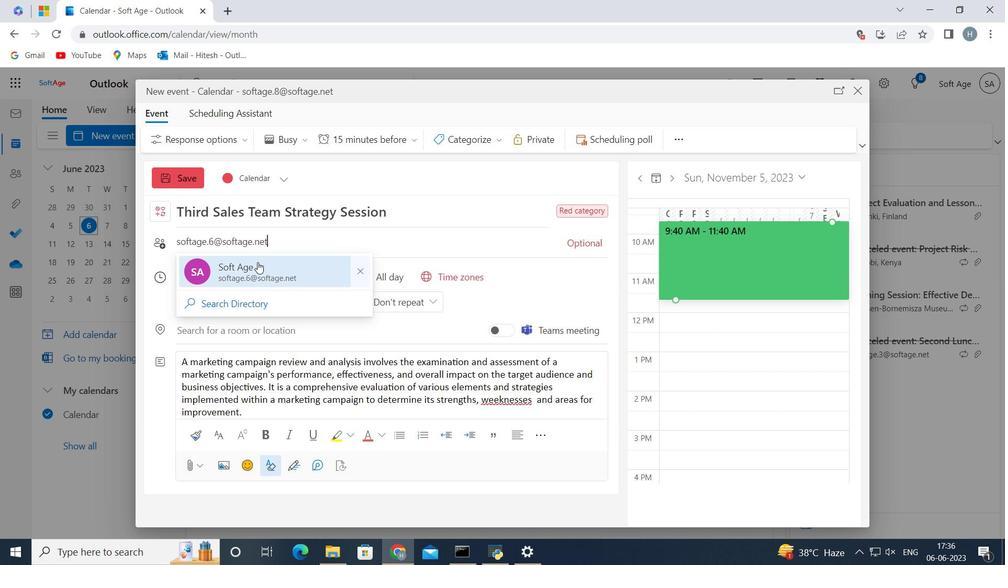 
Action: Key pressed softage.1<Key.shift>@softage.net
Screenshot: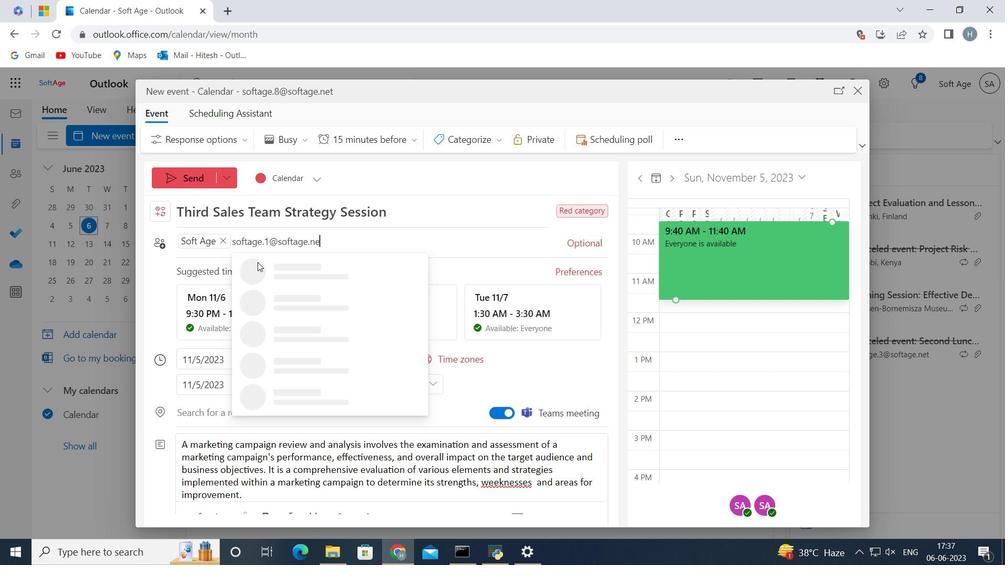 
Action: Mouse moved to (283, 265)
Screenshot: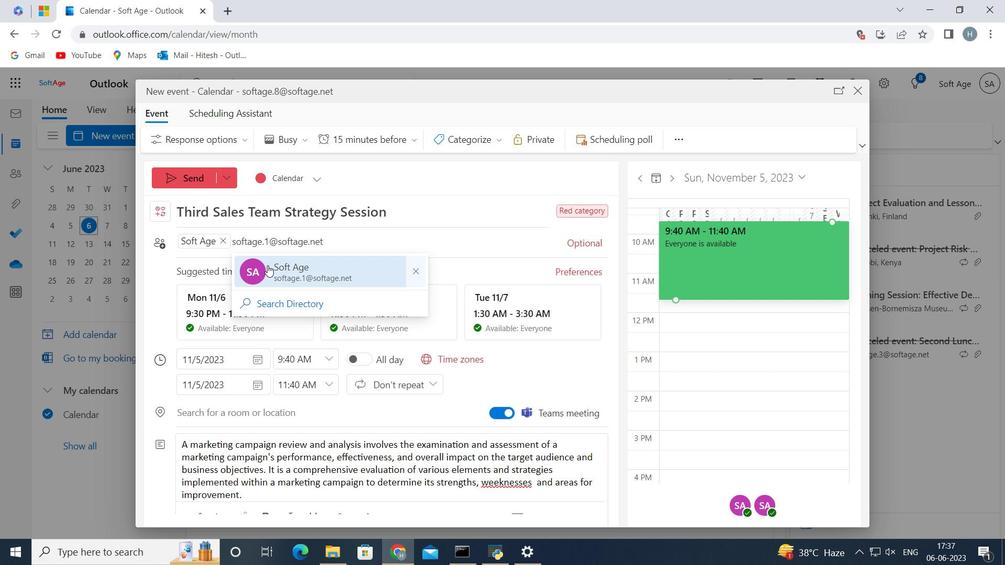 
Action: Mouse pressed left at (283, 265)
Screenshot: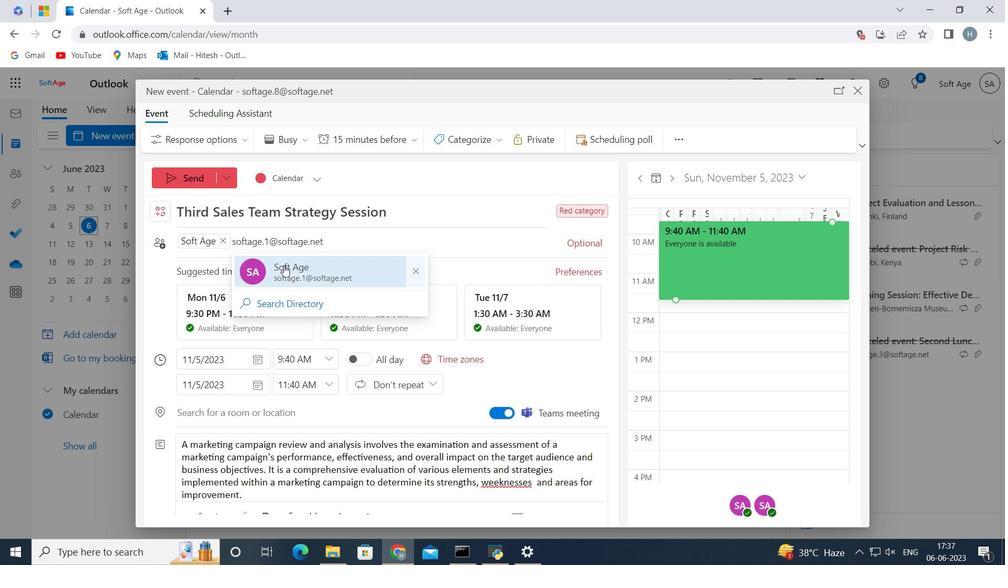 
Action: Mouse moved to (380, 143)
Screenshot: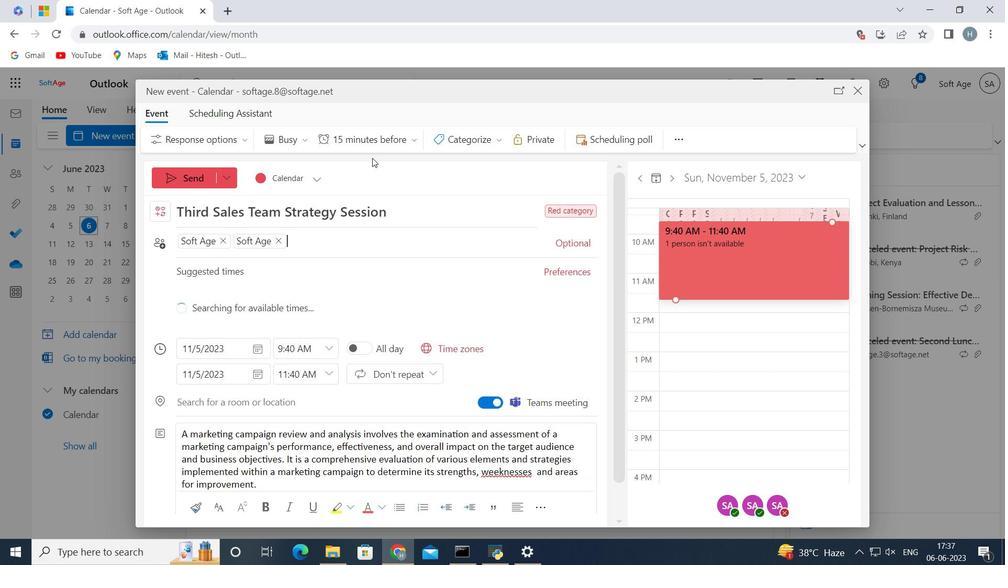 
Action: Mouse pressed left at (380, 143)
Screenshot: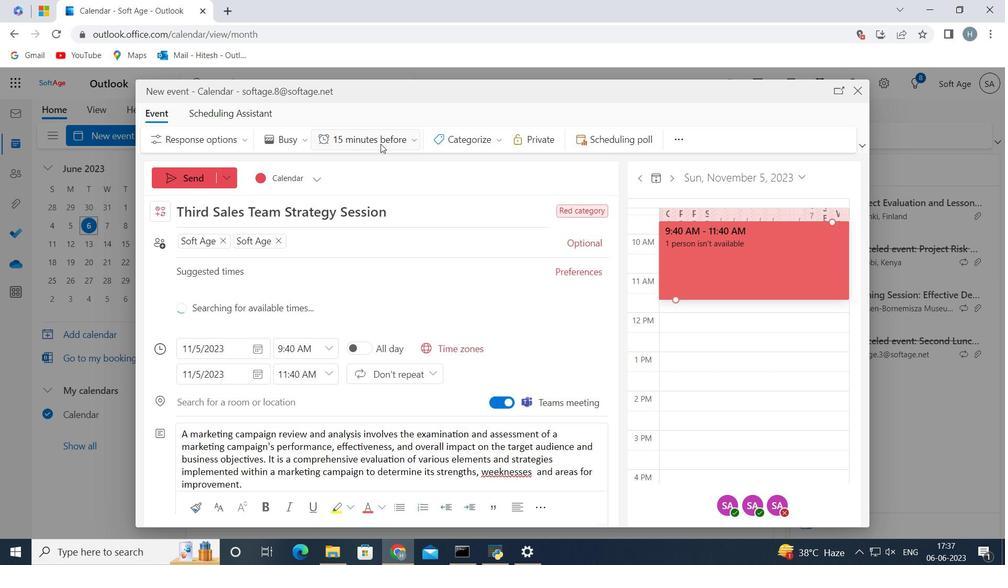 
Action: Mouse moved to (381, 280)
Screenshot: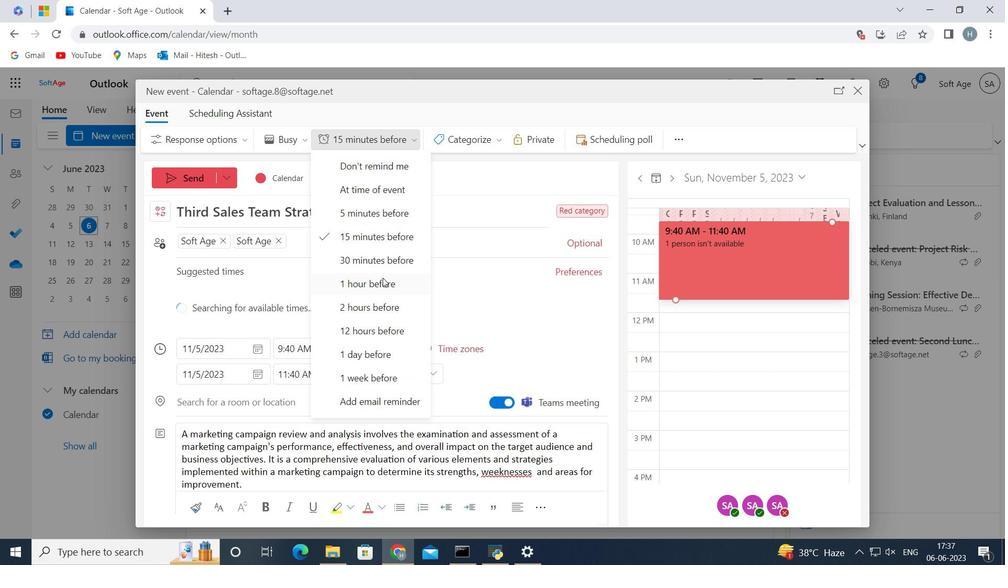 
Action: Mouse pressed left at (381, 280)
Screenshot: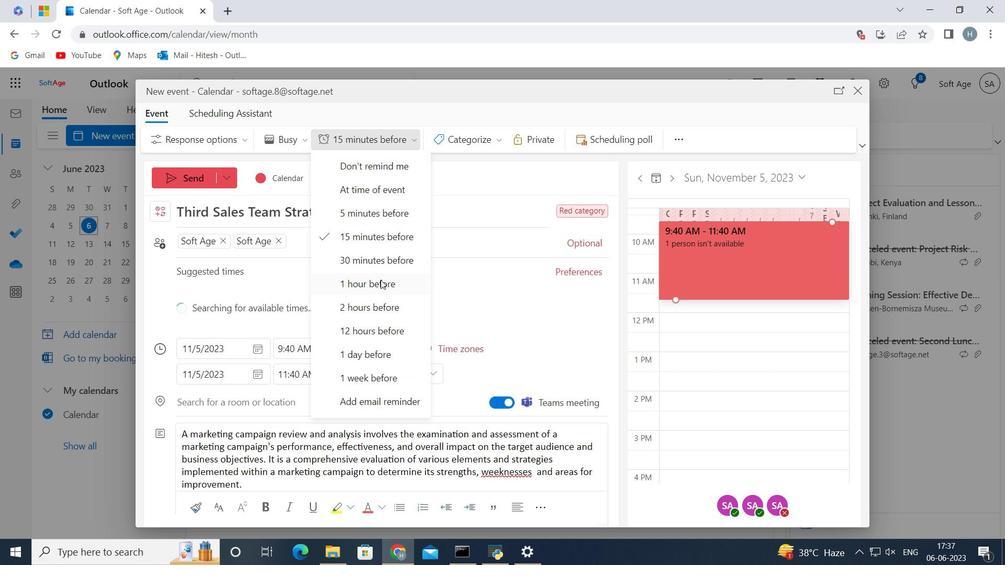 
Action: Mouse moved to (172, 176)
Screenshot: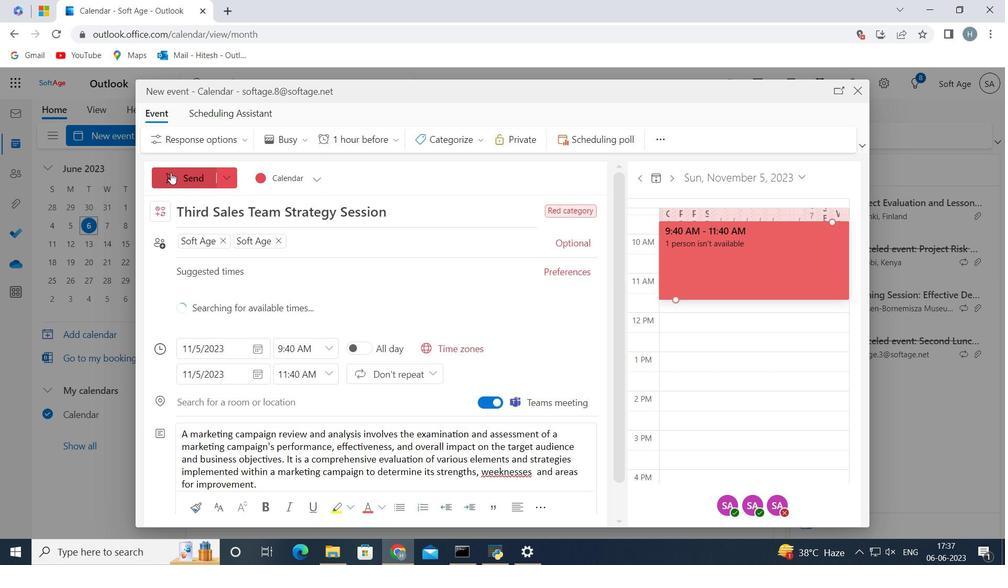 
Action: Mouse pressed left at (172, 176)
Screenshot: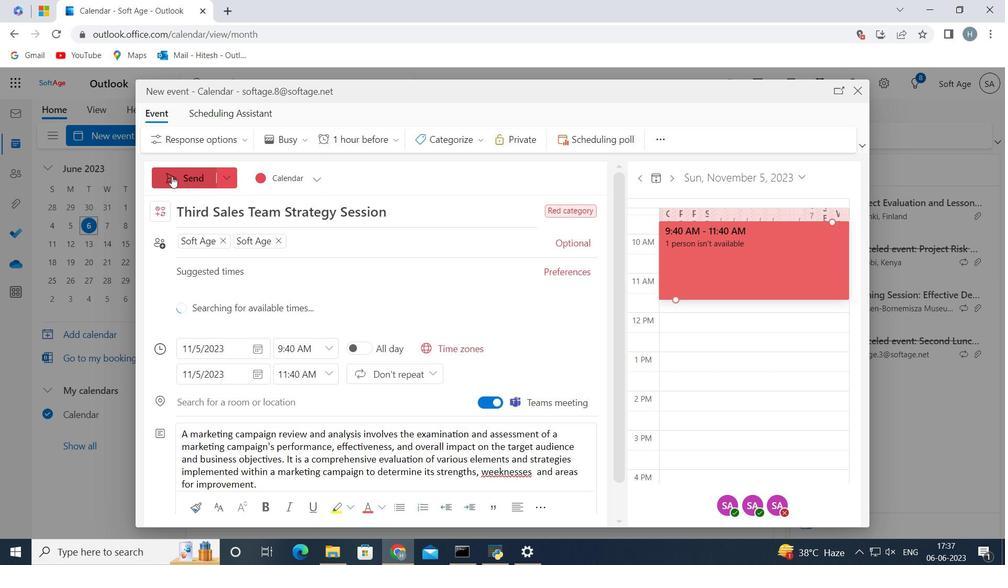 
Action: Mouse moved to (453, 196)
Screenshot: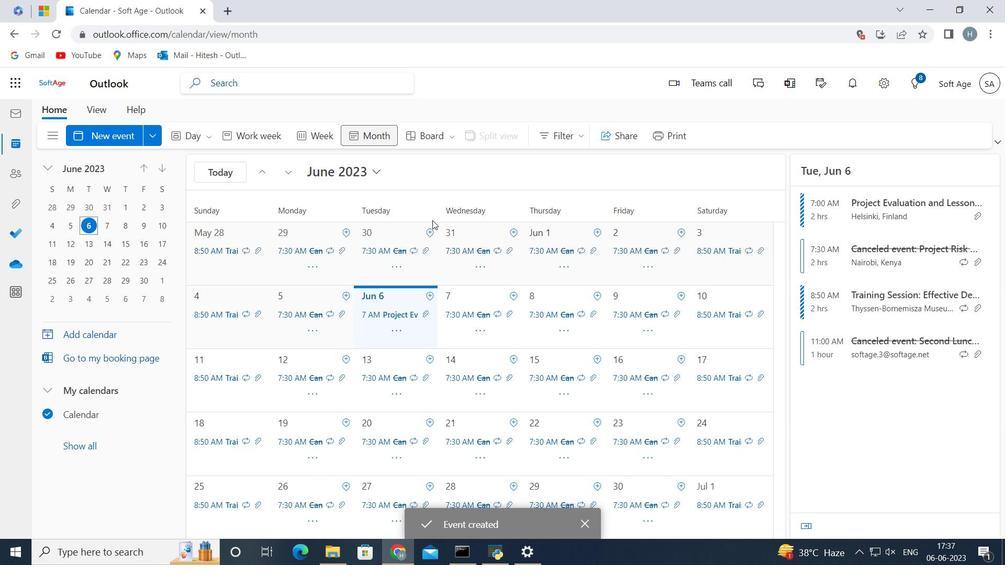 
